 Task: Search one way flight ticket for 2 adults, 4 children and 1 infant on lap in business from Cedar Rapids: Eastern Iowa Airport to New Bern: Coastal Carolina Regional Airport (was Craven County Regional) on 5-4-2023. Number of bags: 1 carry on bag. Price is upto 73000. Outbound departure time preference is 13:00.
Action: Mouse moved to (280, 257)
Screenshot: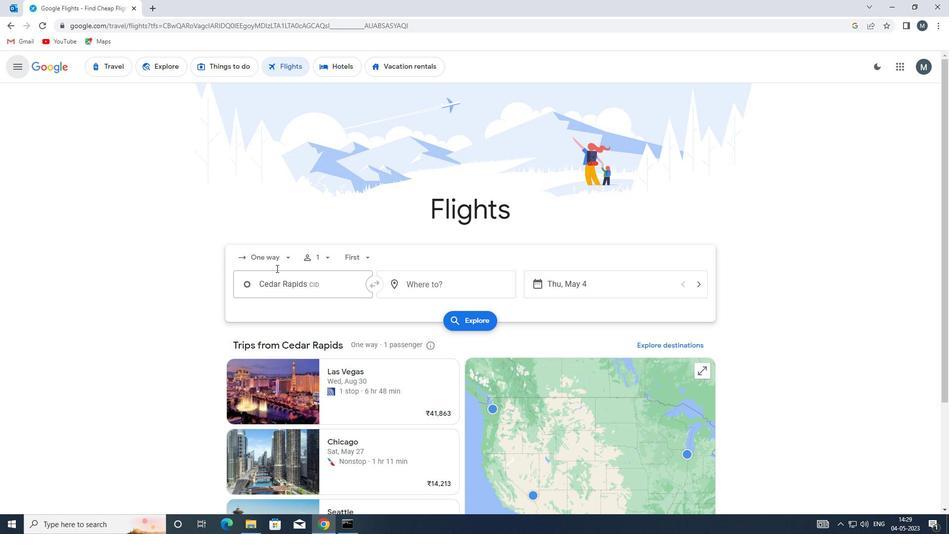 
Action: Mouse pressed left at (280, 257)
Screenshot: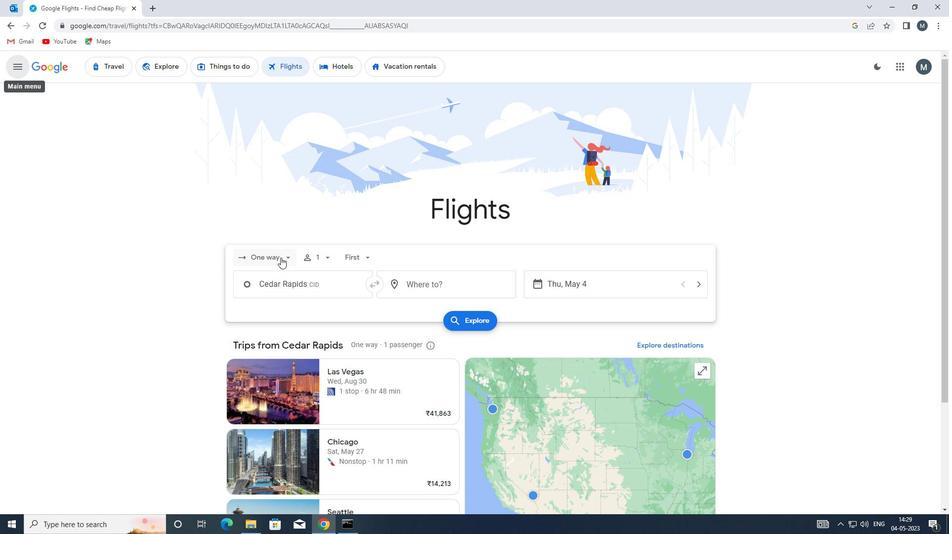 
Action: Mouse moved to (285, 306)
Screenshot: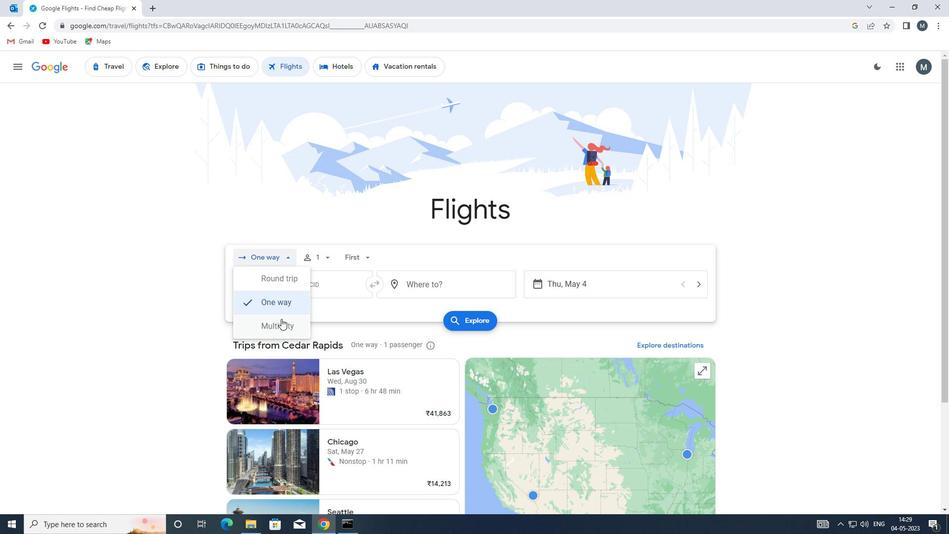 
Action: Mouse pressed left at (285, 306)
Screenshot: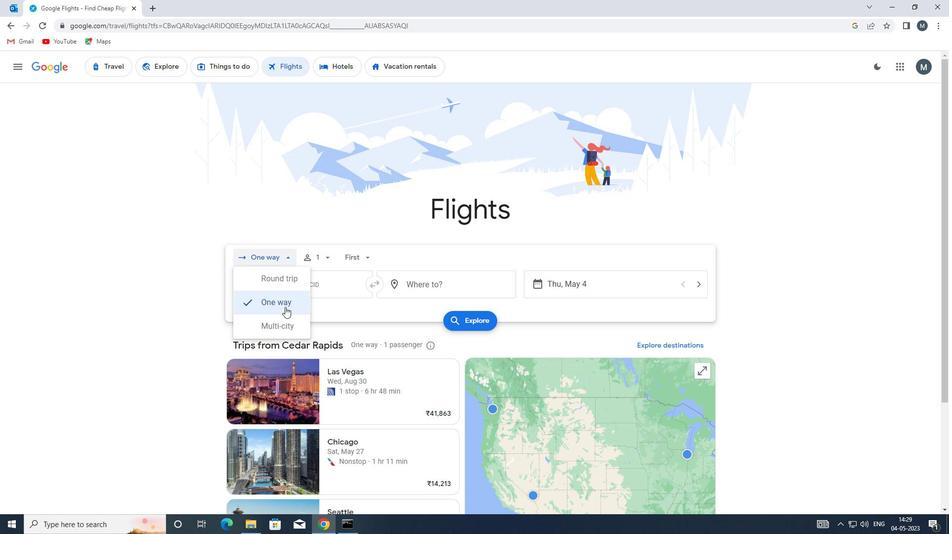 
Action: Mouse moved to (330, 250)
Screenshot: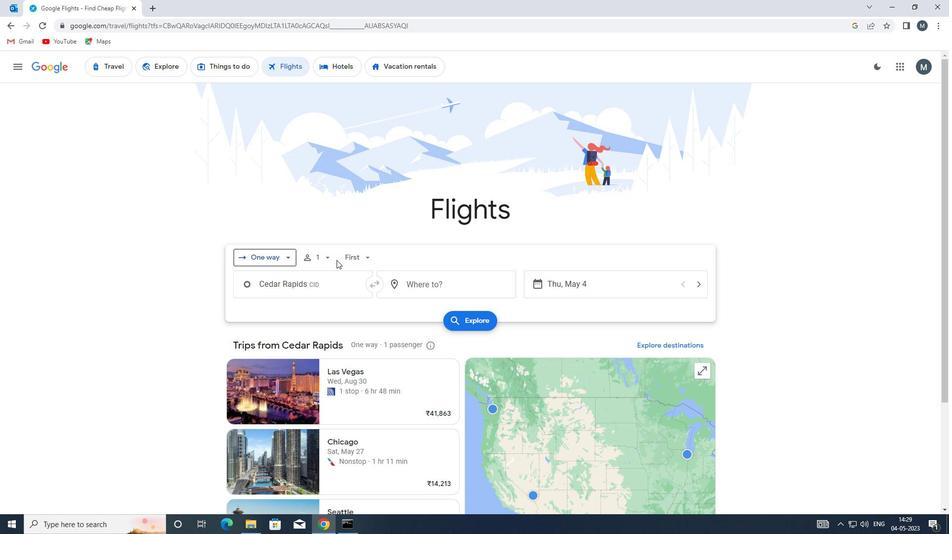 
Action: Mouse pressed left at (330, 250)
Screenshot: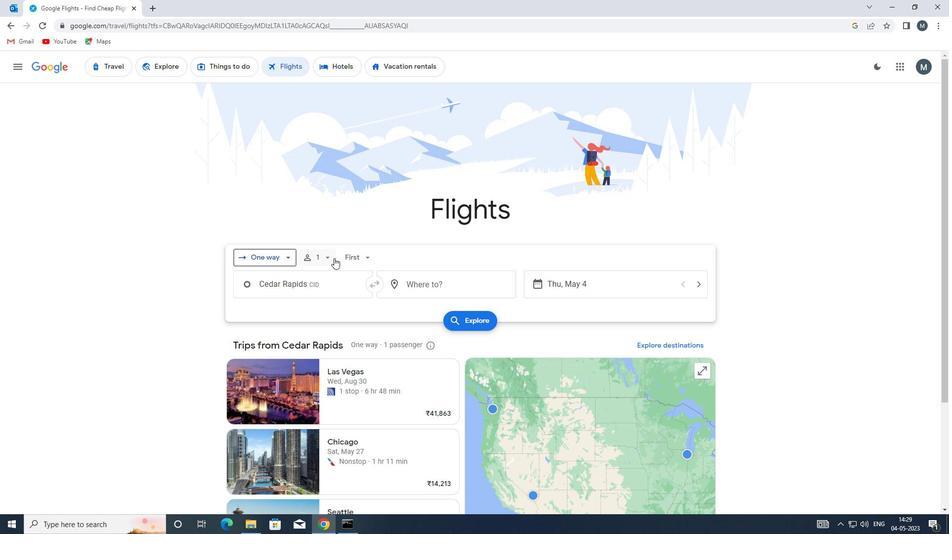 
Action: Mouse moved to (400, 283)
Screenshot: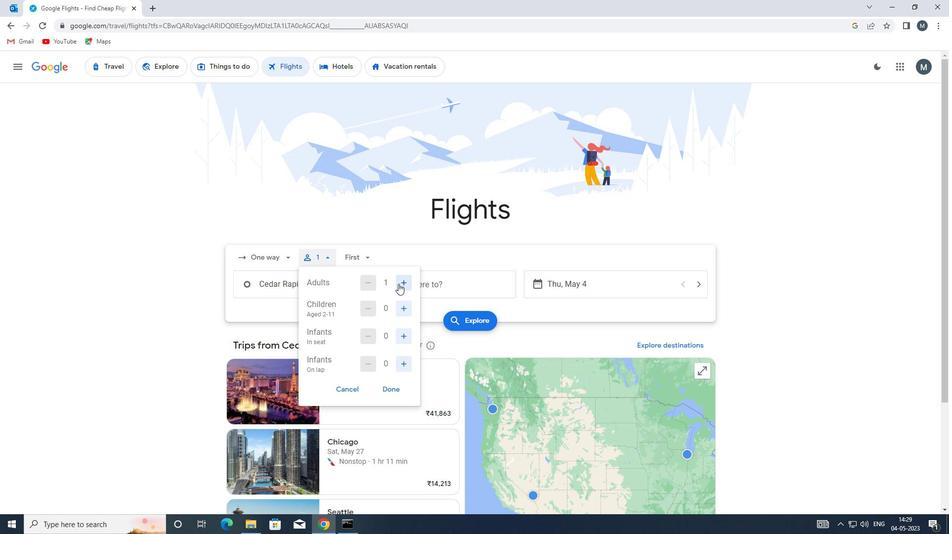 
Action: Mouse pressed left at (400, 283)
Screenshot: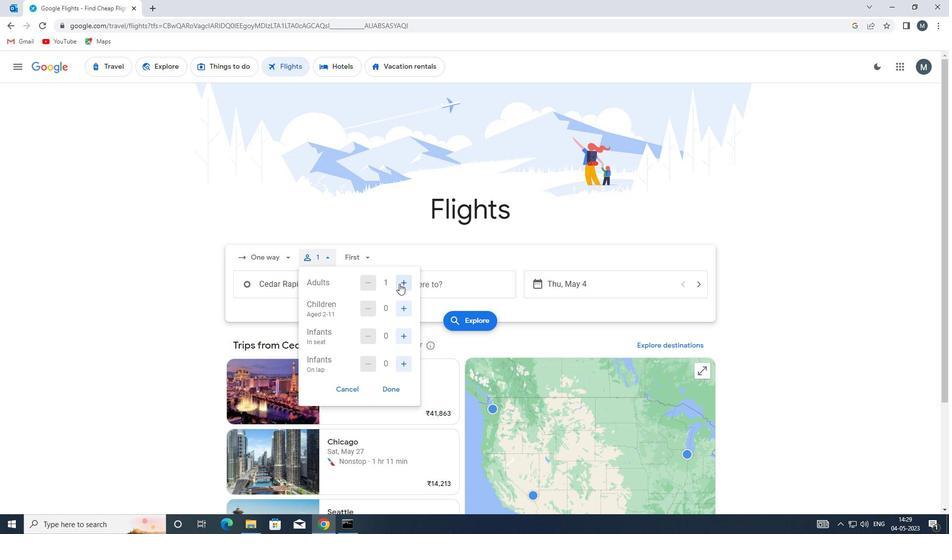 
Action: Mouse moved to (405, 310)
Screenshot: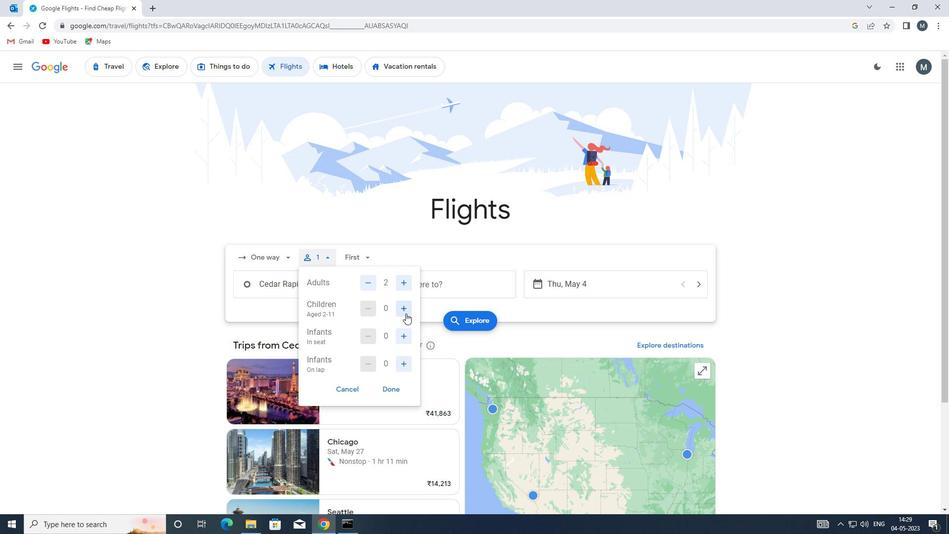 
Action: Mouse pressed left at (405, 310)
Screenshot: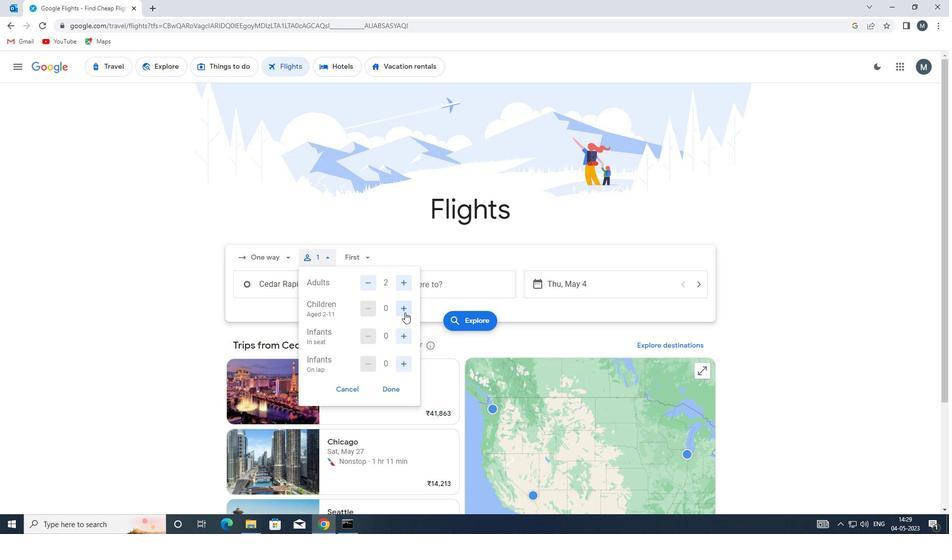 
Action: Mouse pressed left at (405, 310)
Screenshot: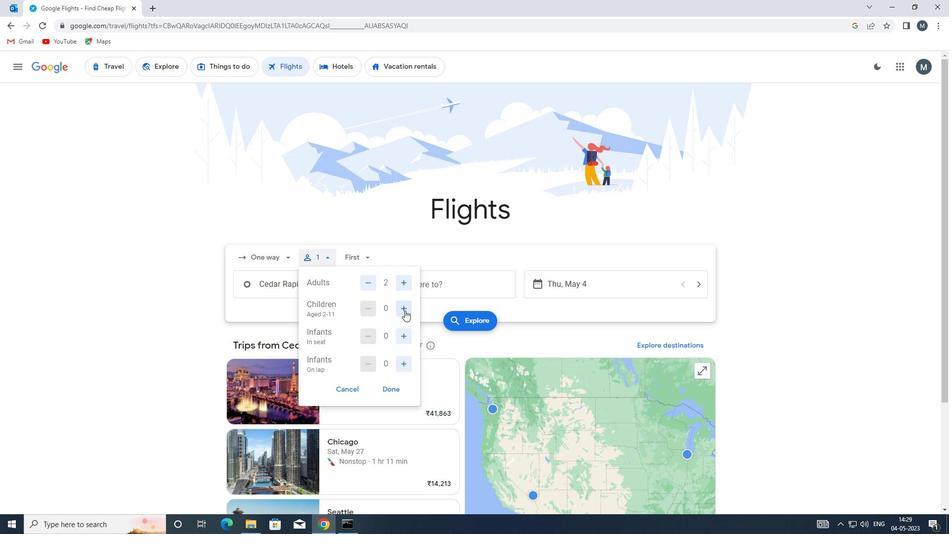 
Action: Mouse pressed left at (405, 310)
Screenshot: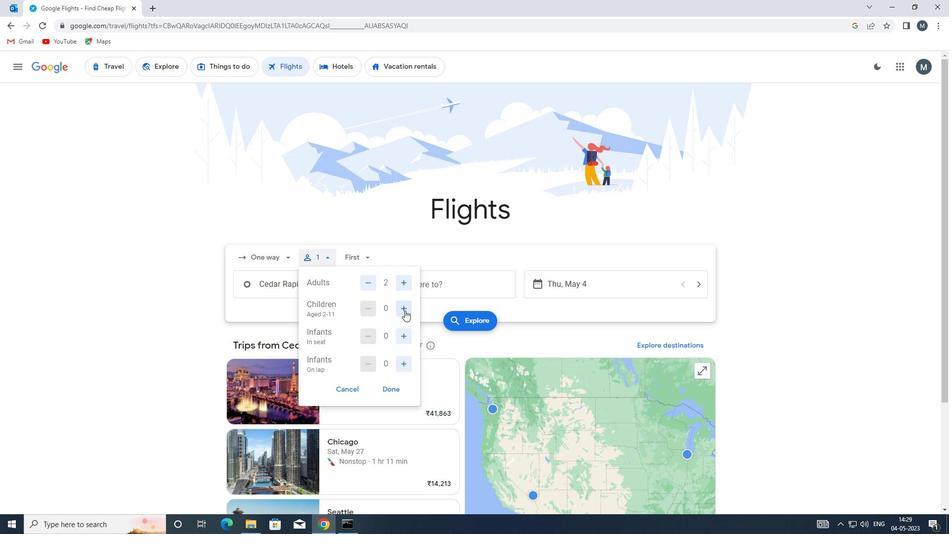 
Action: Mouse pressed left at (405, 310)
Screenshot: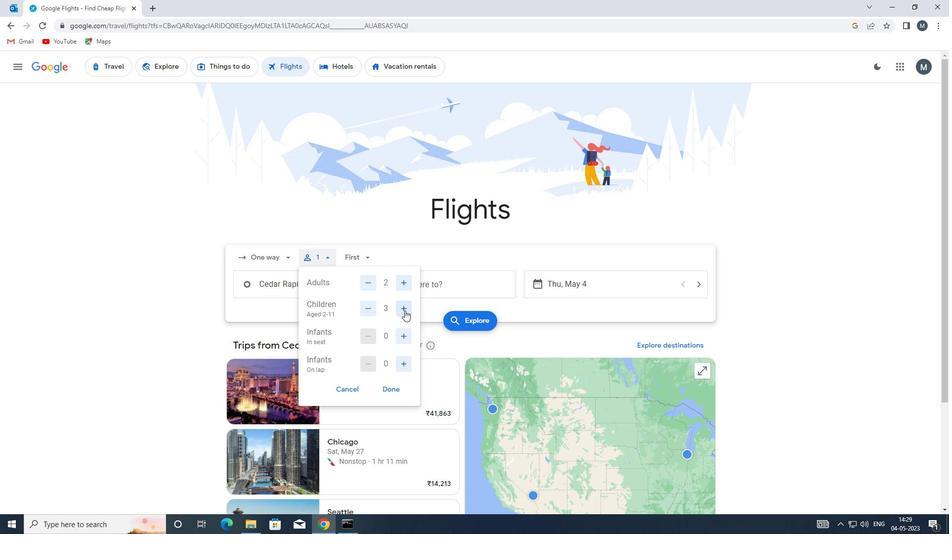 
Action: Mouse moved to (407, 338)
Screenshot: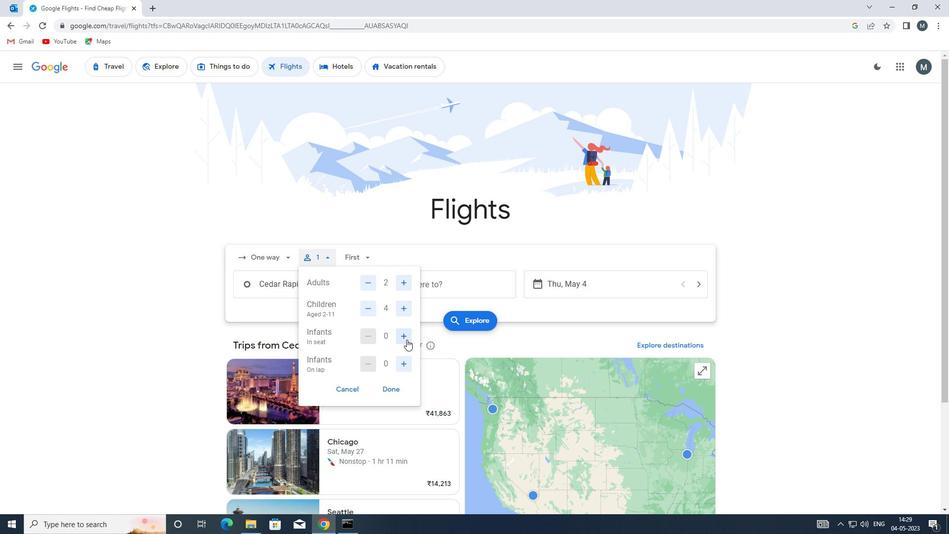 
Action: Mouse pressed left at (407, 338)
Screenshot: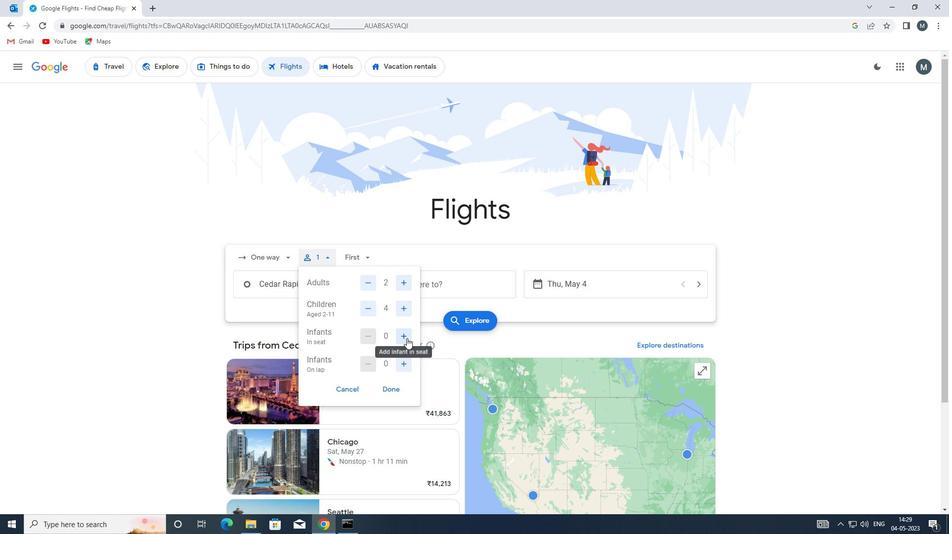 
Action: Mouse moved to (368, 334)
Screenshot: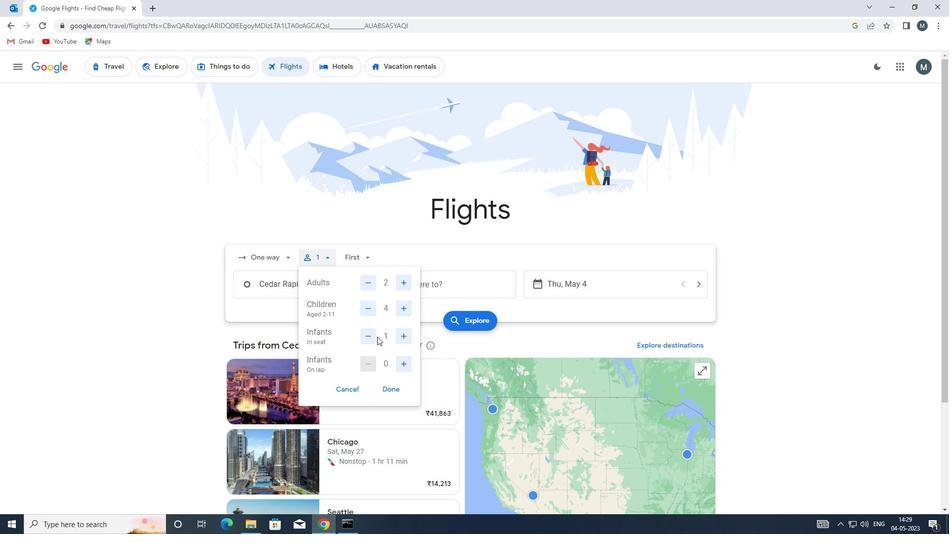 
Action: Mouse pressed left at (368, 334)
Screenshot: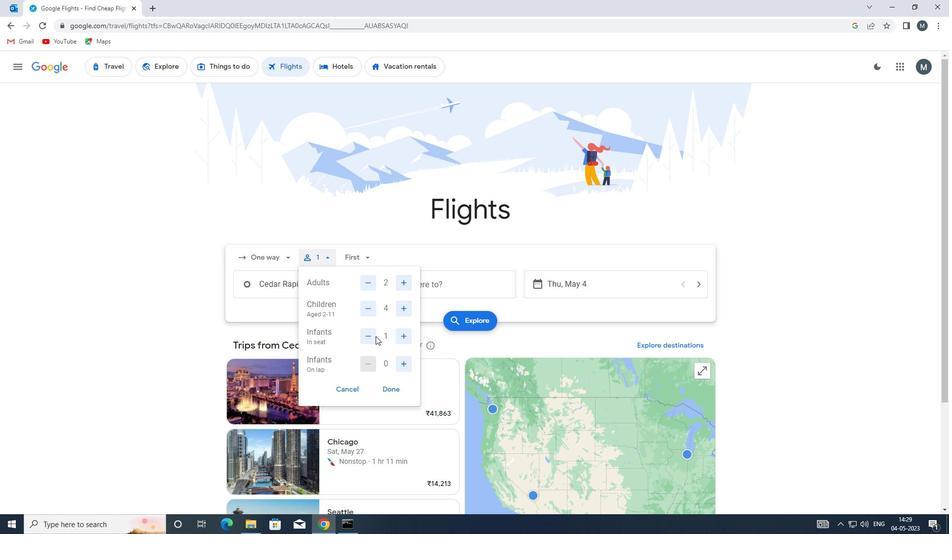 
Action: Mouse moved to (407, 364)
Screenshot: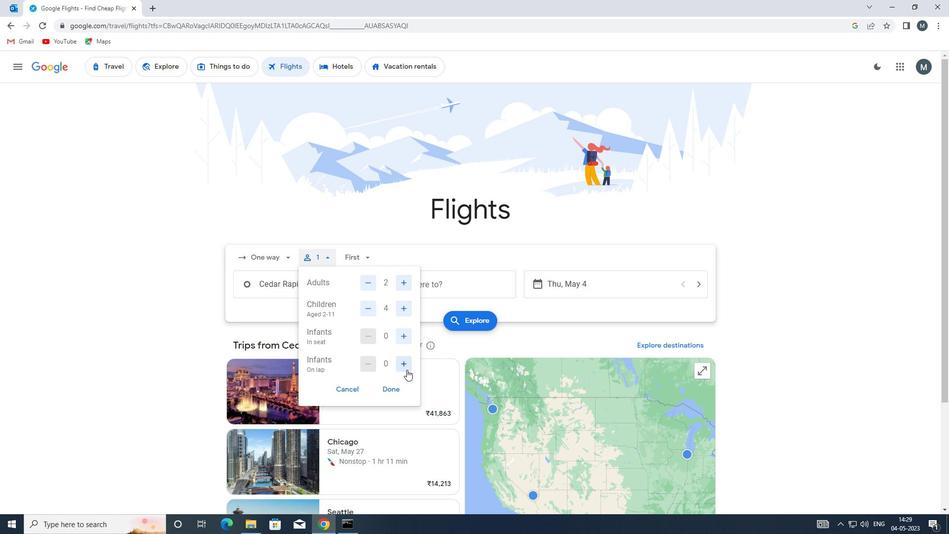 
Action: Mouse pressed left at (407, 364)
Screenshot: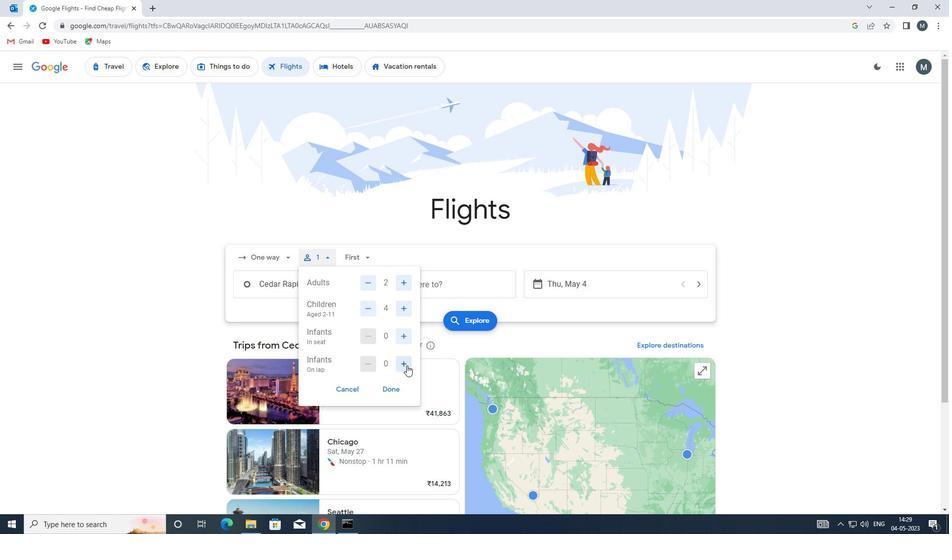
Action: Mouse moved to (398, 391)
Screenshot: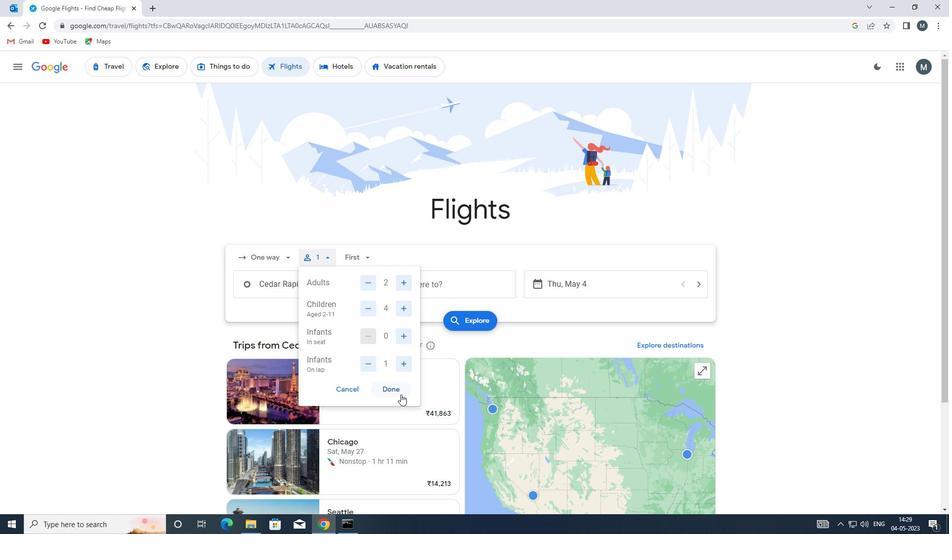 
Action: Mouse pressed left at (398, 391)
Screenshot: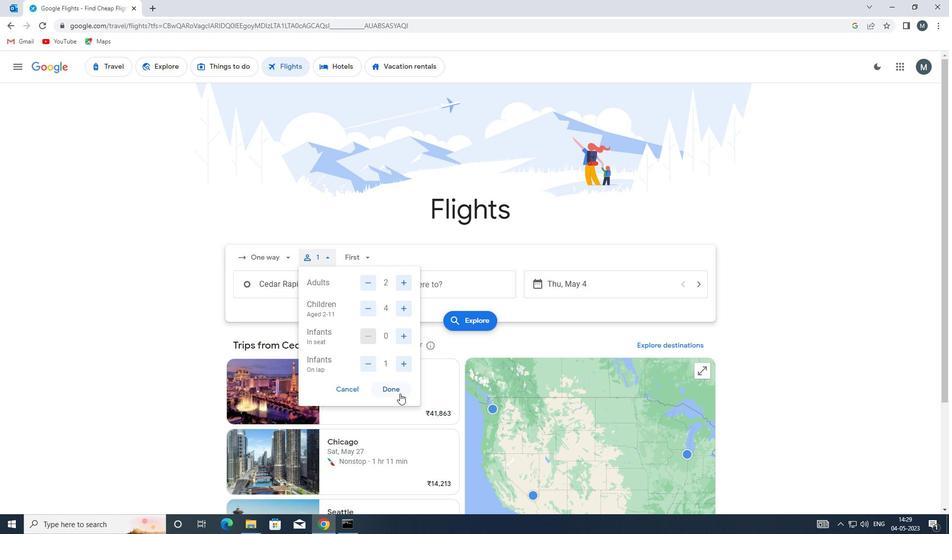 
Action: Mouse moved to (359, 263)
Screenshot: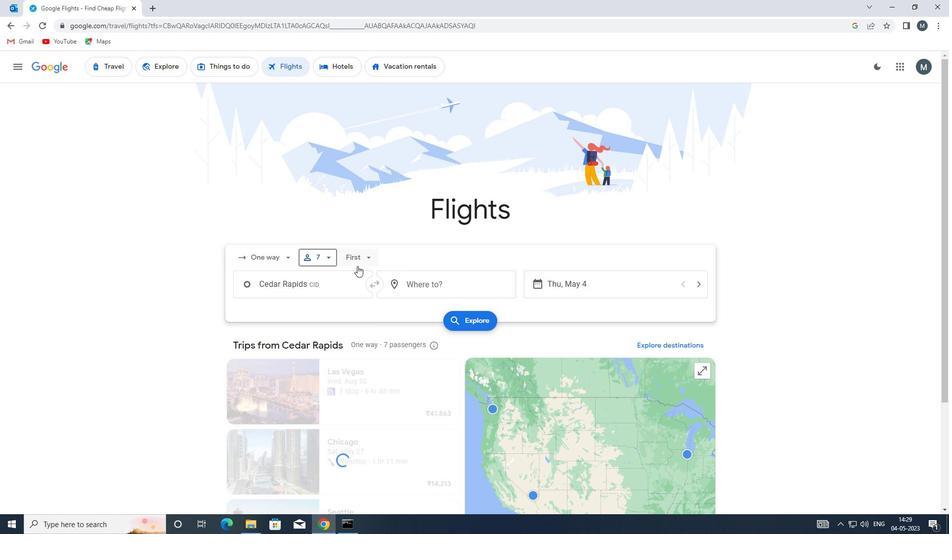 
Action: Mouse pressed left at (359, 263)
Screenshot: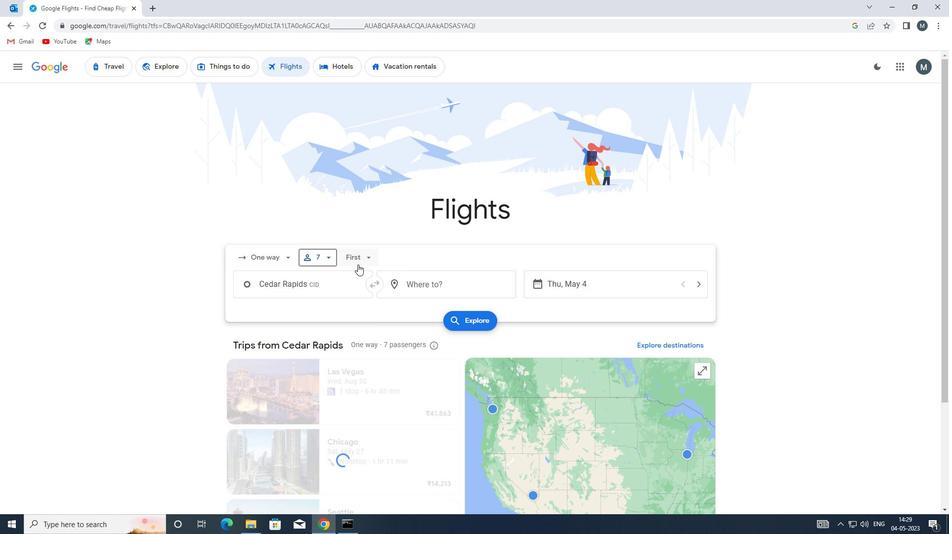 
Action: Mouse moved to (393, 324)
Screenshot: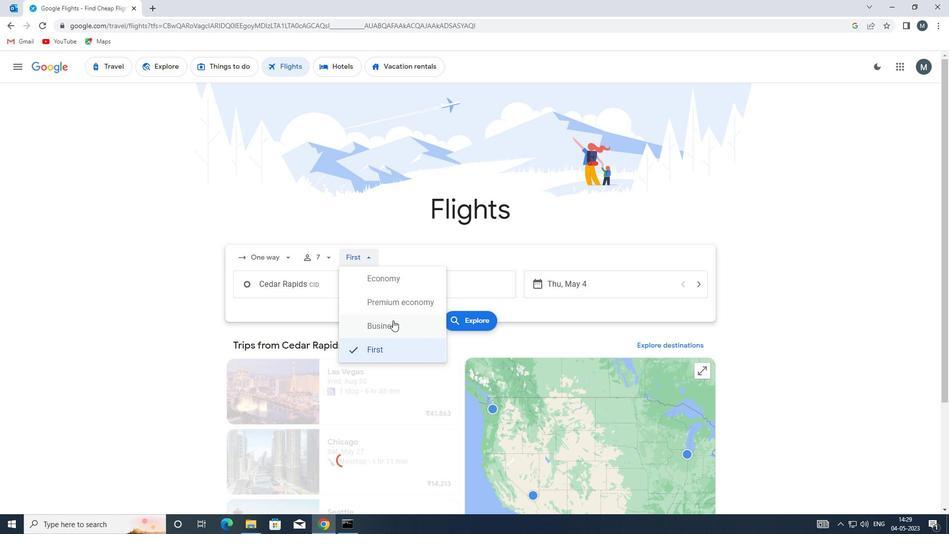 
Action: Mouse pressed left at (393, 324)
Screenshot: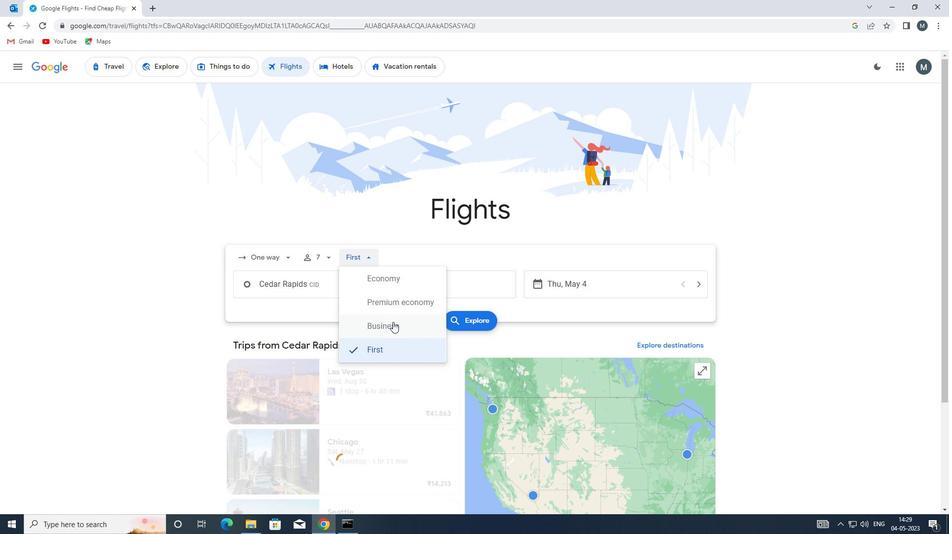 
Action: Mouse moved to (311, 279)
Screenshot: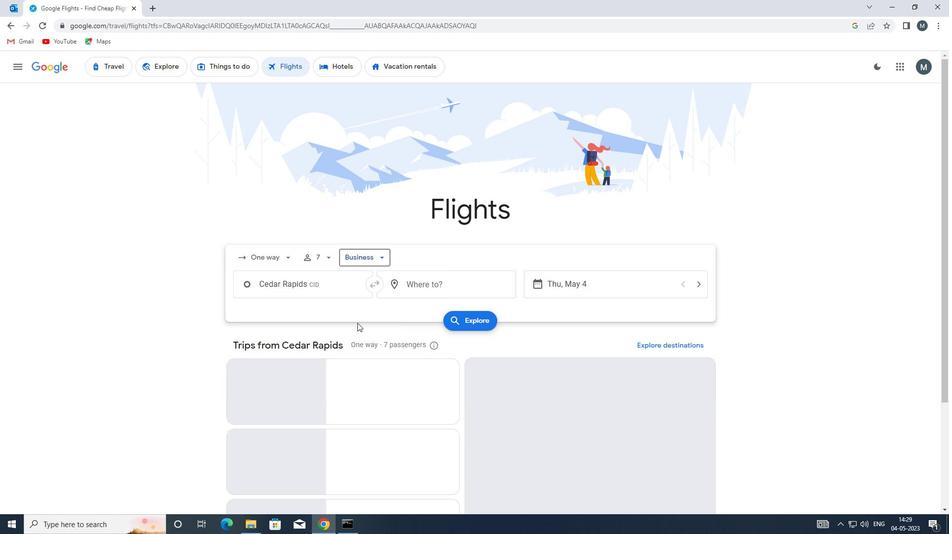 
Action: Mouse pressed left at (311, 279)
Screenshot: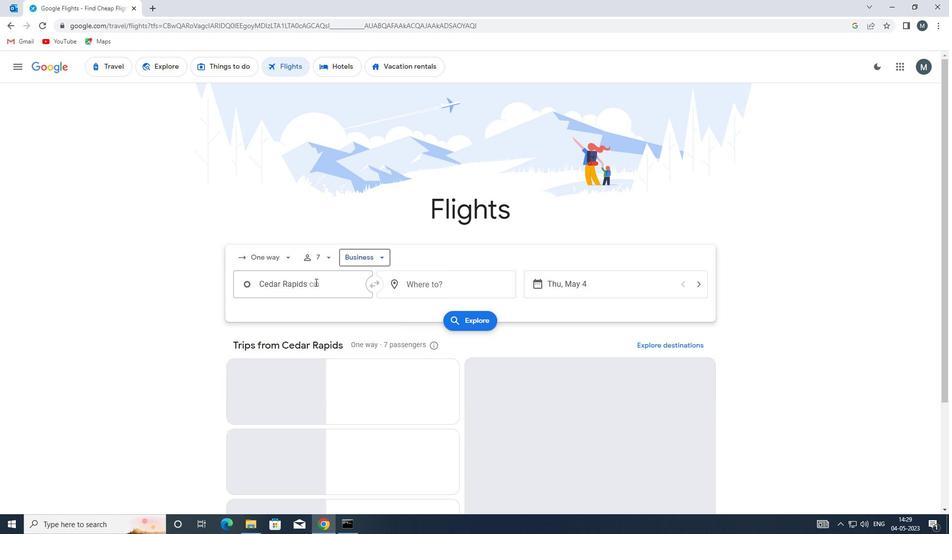 
Action: Mouse moved to (326, 369)
Screenshot: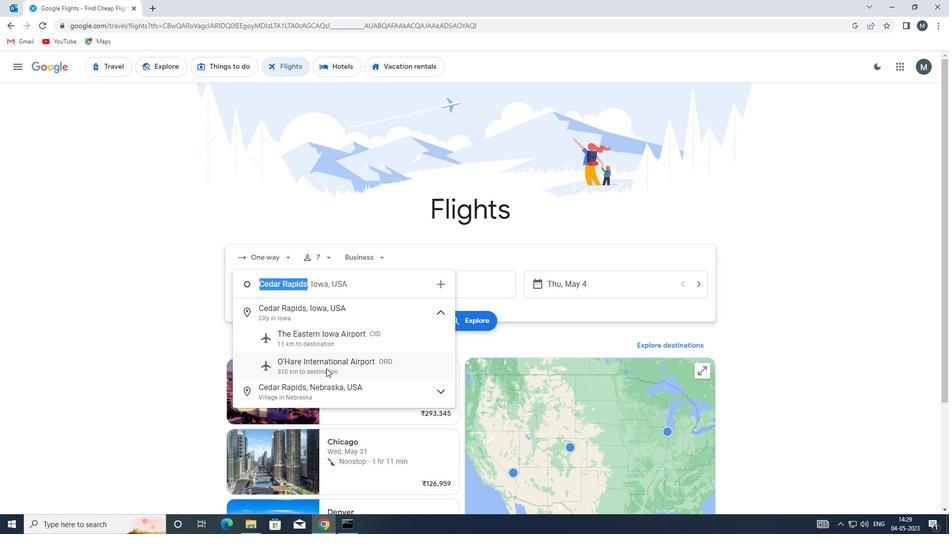 
Action: Key pressed cid
Screenshot: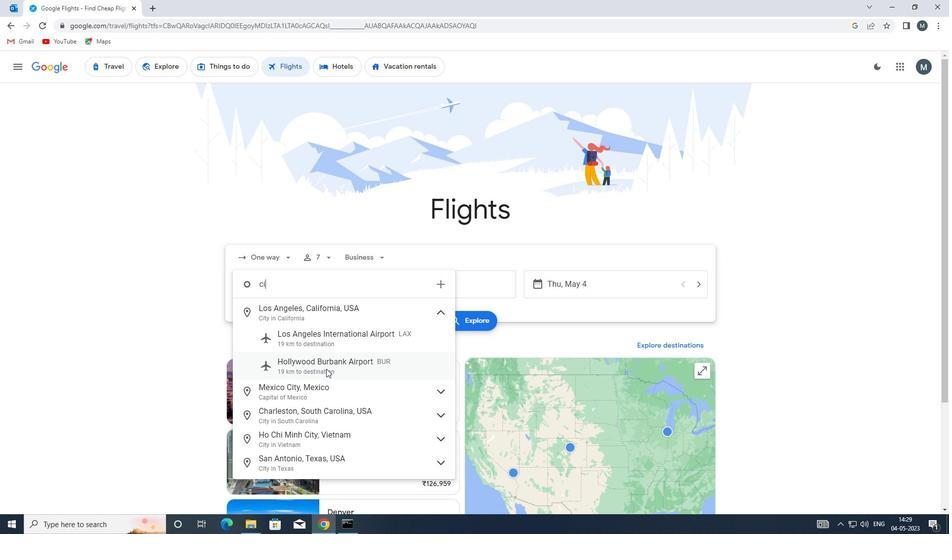 
Action: Mouse moved to (341, 313)
Screenshot: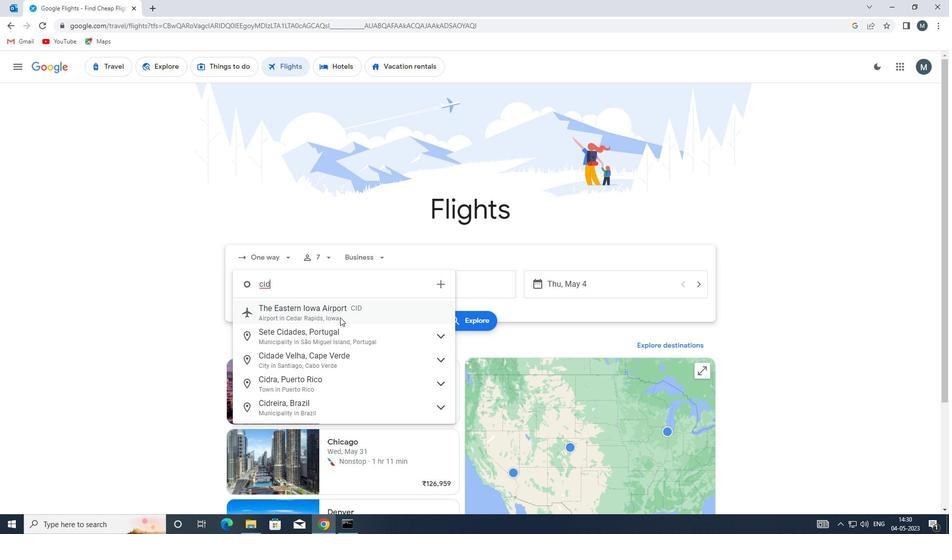 
Action: Mouse pressed left at (341, 313)
Screenshot: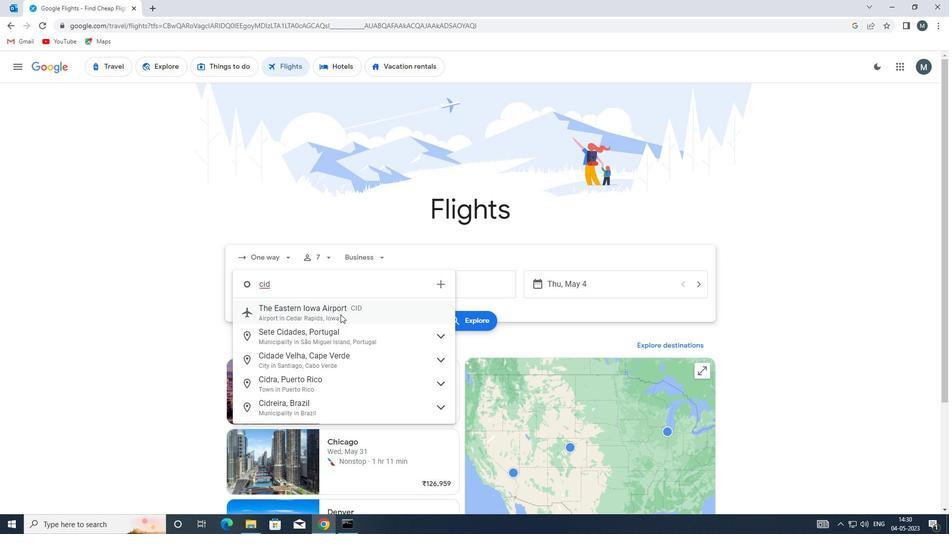 
Action: Mouse moved to (420, 280)
Screenshot: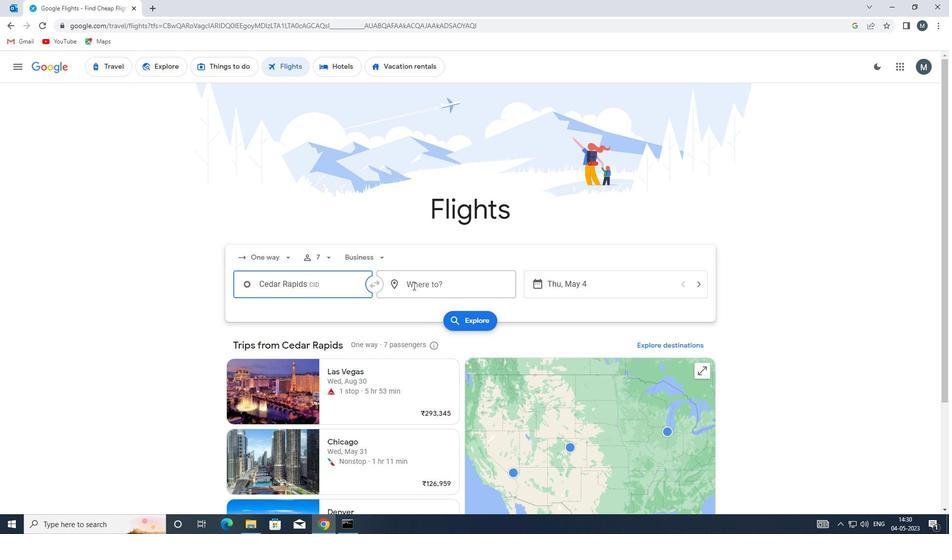 
Action: Mouse pressed left at (420, 280)
Screenshot: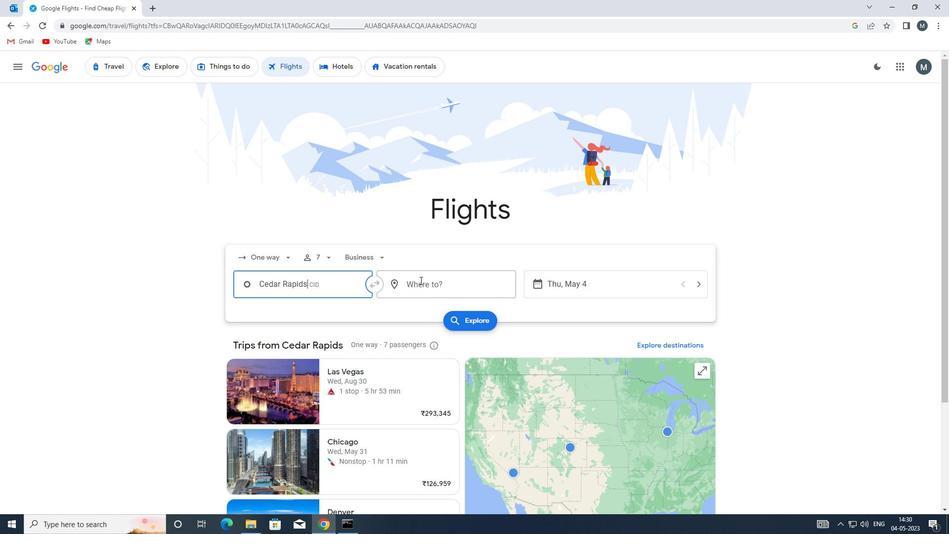 
Action: Key pressed ewn
Screenshot: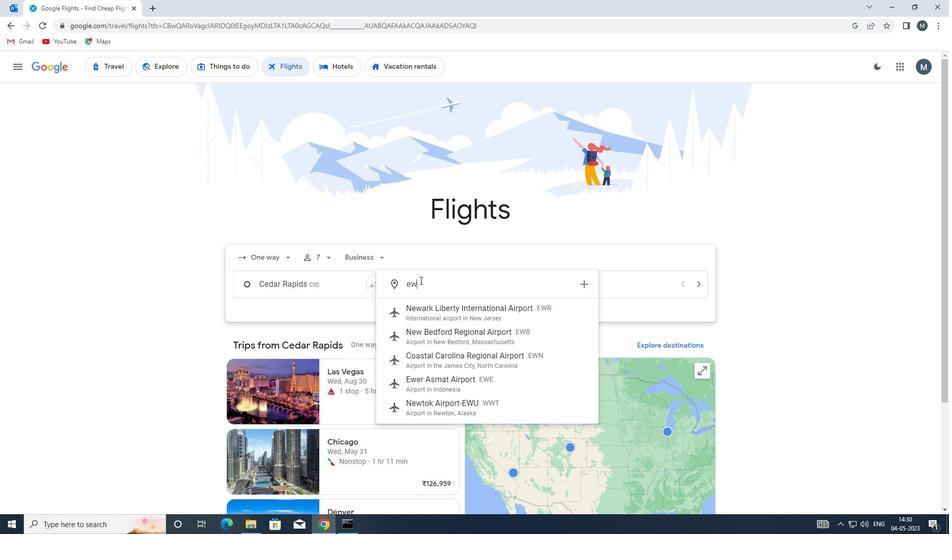 
Action: Mouse moved to (442, 310)
Screenshot: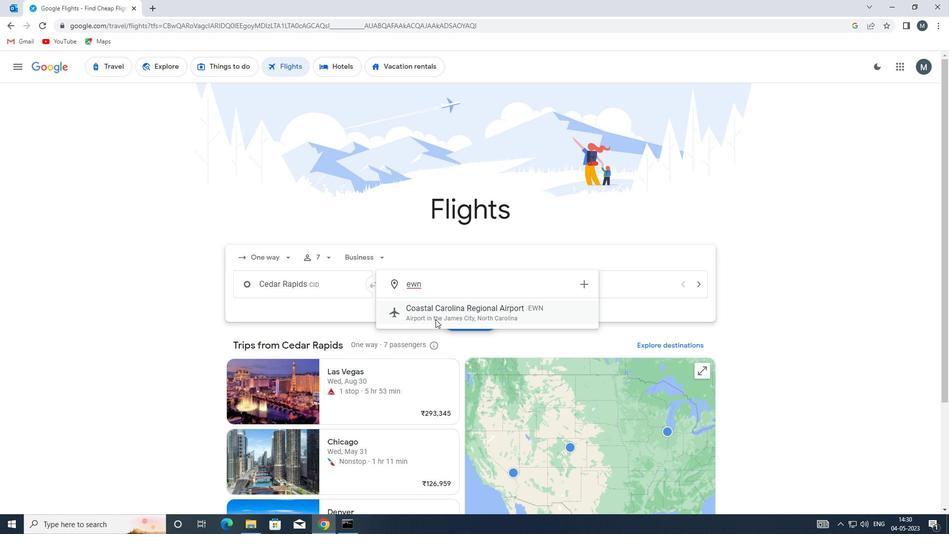 
Action: Mouse pressed left at (442, 310)
Screenshot: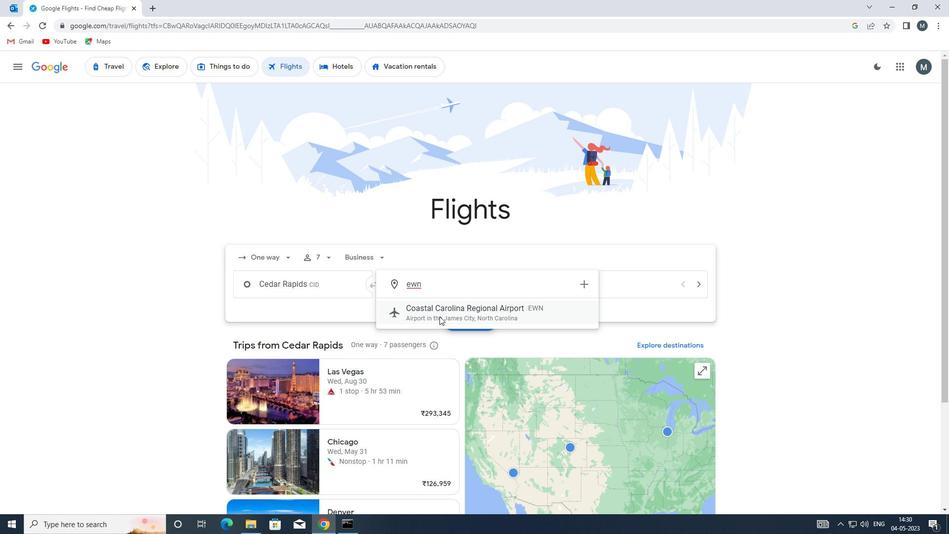 
Action: Mouse moved to (559, 280)
Screenshot: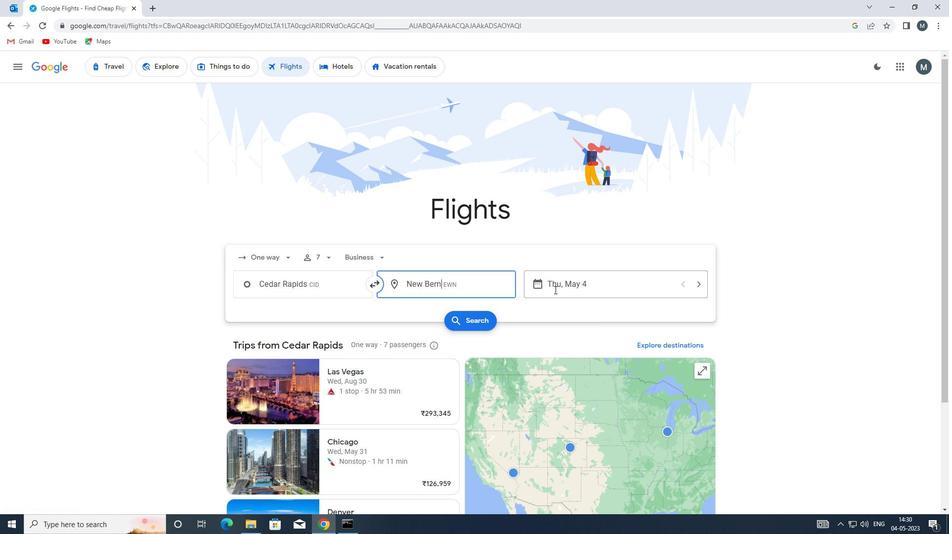 
Action: Mouse pressed left at (559, 280)
Screenshot: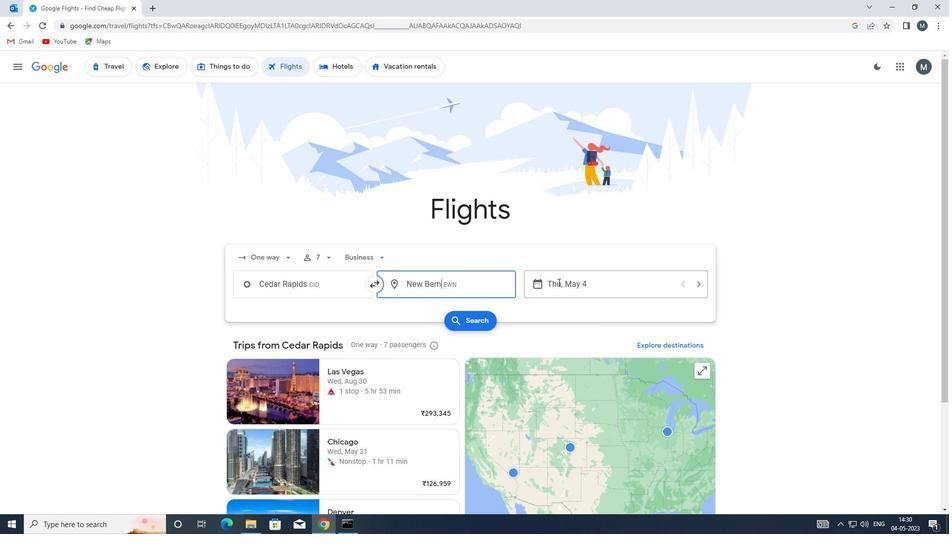 
Action: Mouse moved to (446, 333)
Screenshot: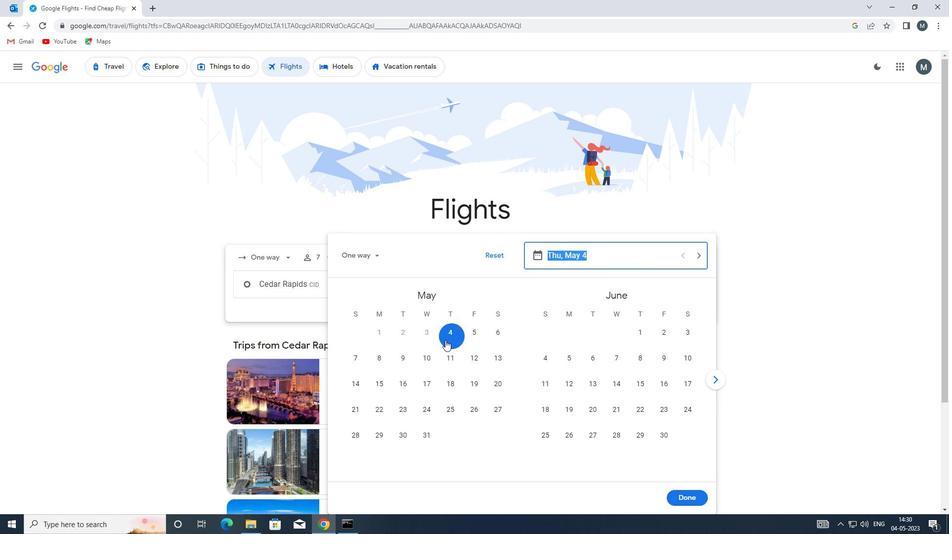 
Action: Mouse pressed left at (446, 333)
Screenshot: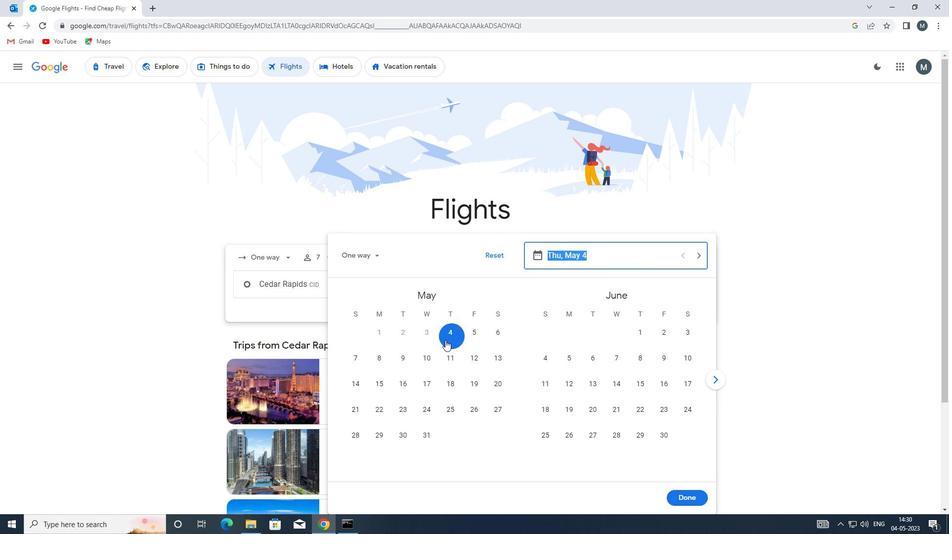 
Action: Mouse moved to (684, 496)
Screenshot: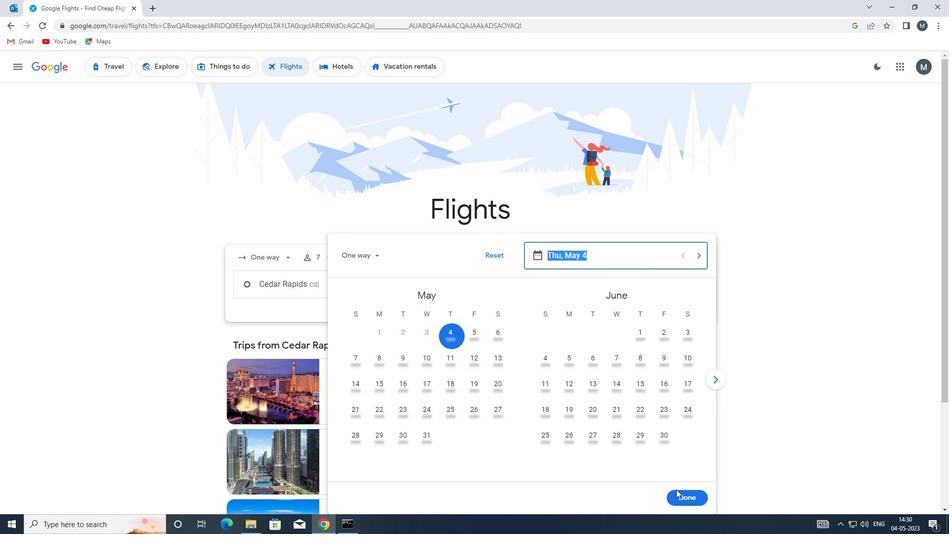 
Action: Mouse pressed left at (684, 496)
Screenshot: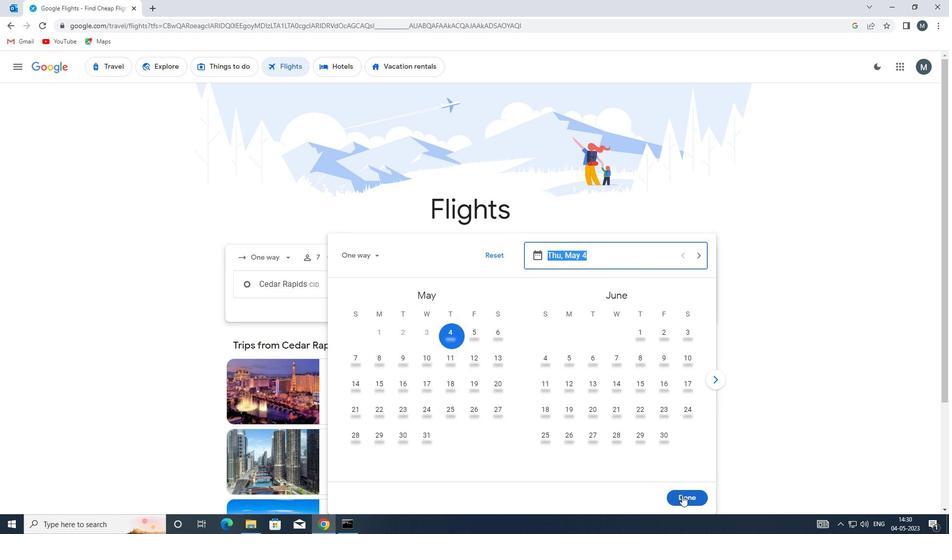 
Action: Mouse moved to (468, 322)
Screenshot: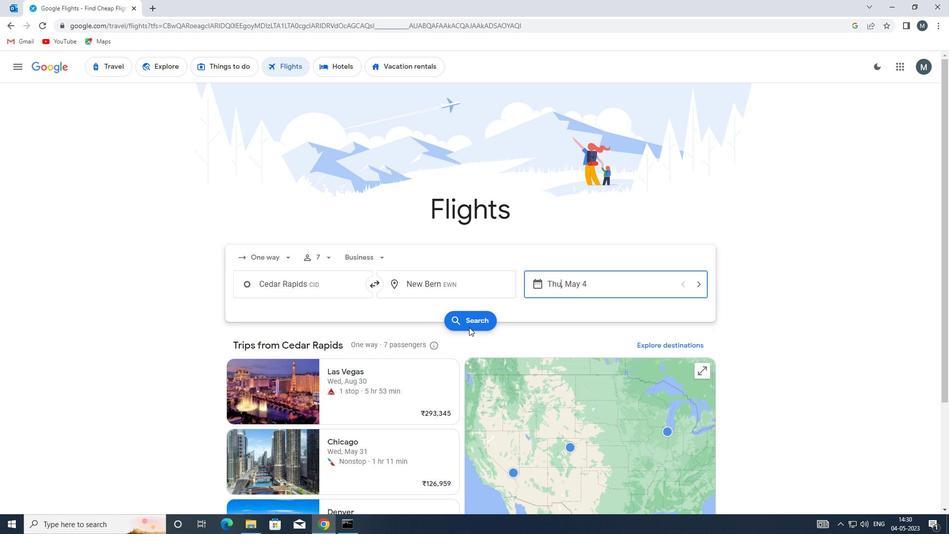 
Action: Mouse pressed left at (468, 322)
Screenshot: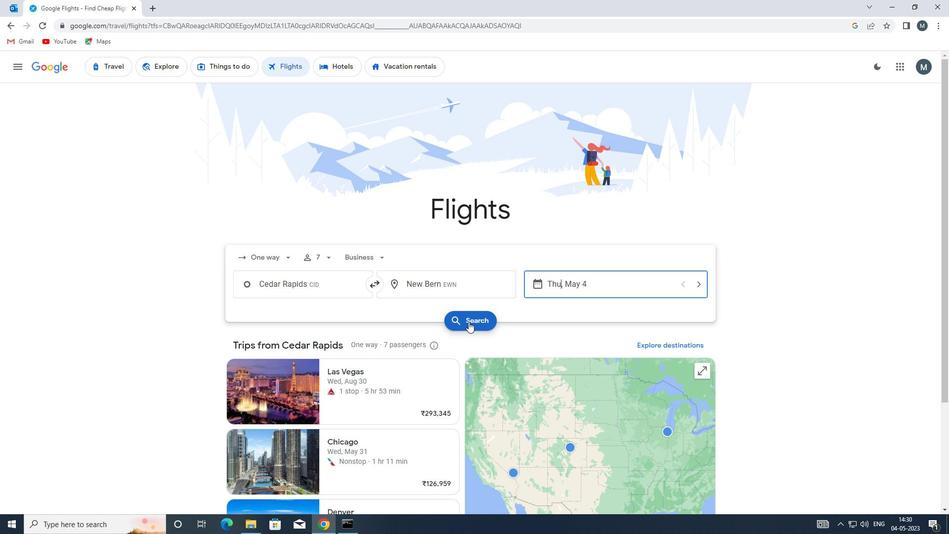 
Action: Mouse moved to (225, 158)
Screenshot: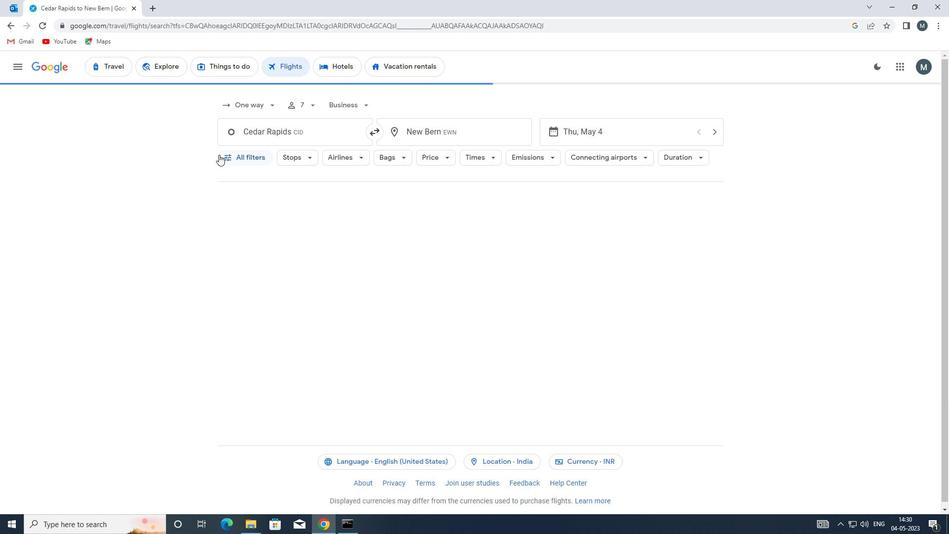 
Action: Mouse pressed left at (225, 158)
Screenshot: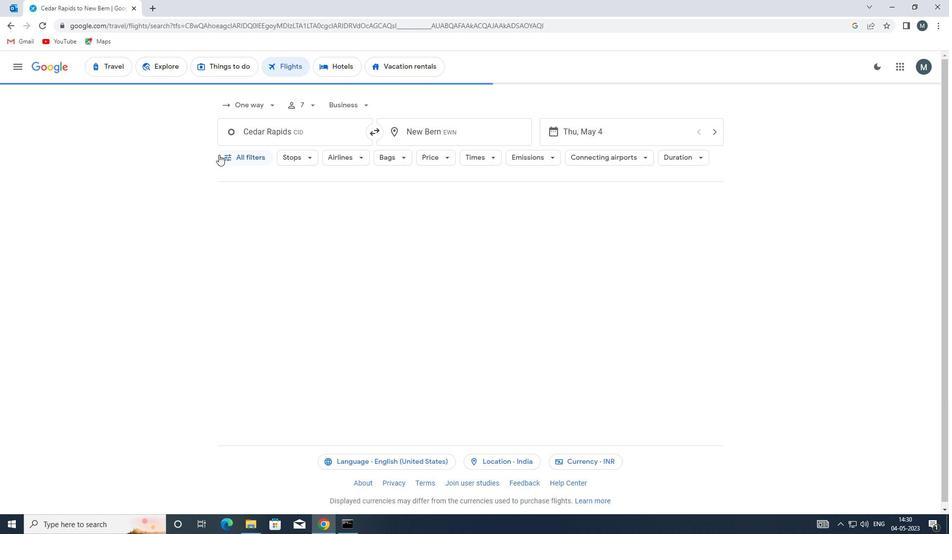 
Action: Mouse moved to (243, 269)
Screenshot: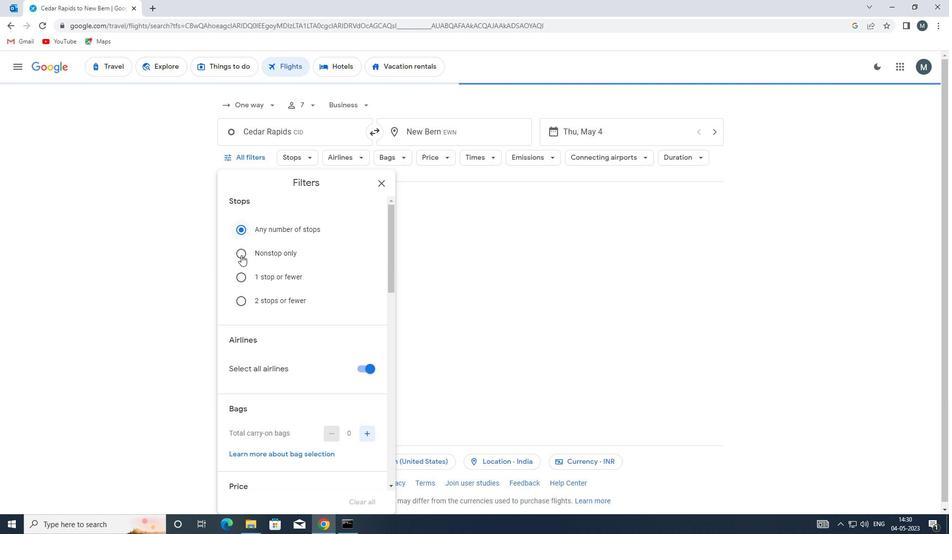 
Action: Mouse scrolled (243, 269) with delta (0, 0)
Screenshot: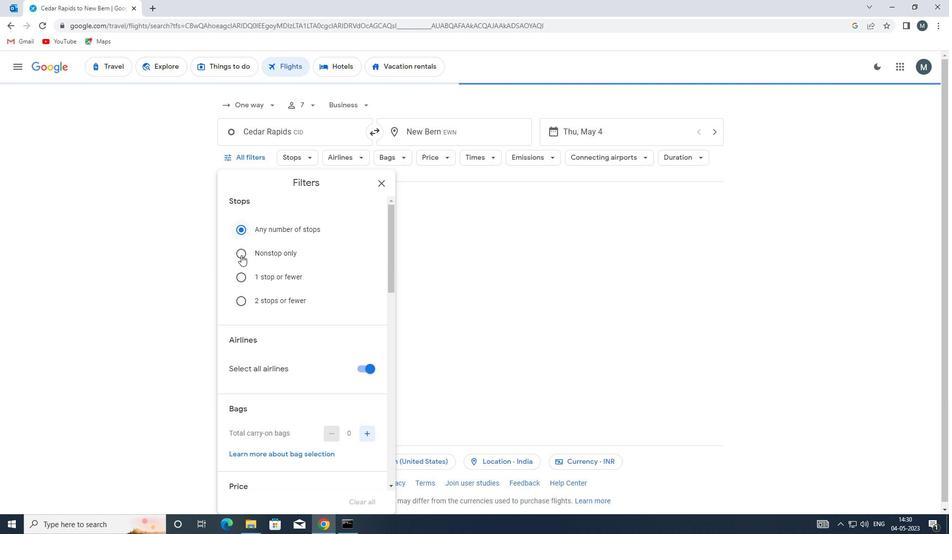 
Action: Mouse moved to (246, 280)
Screenshot: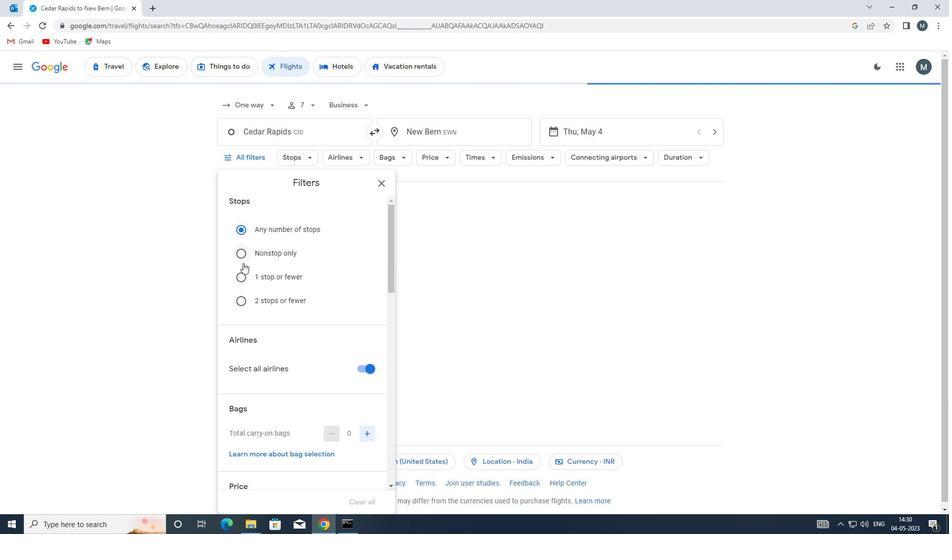 
Action: Mouse scrolled (246, 279) with delta (0, 0)
Screenshot: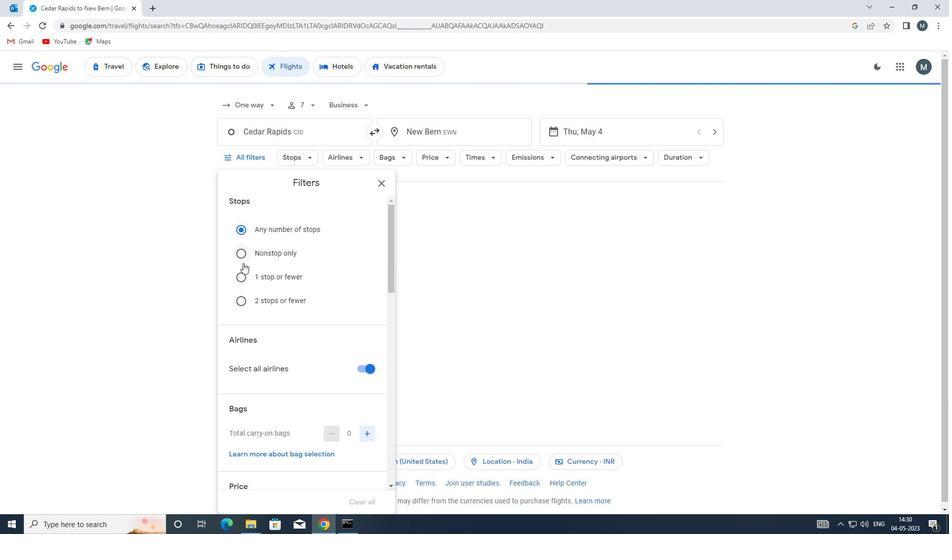 
Action: Mouse moved to (360, 269)
Screenshot: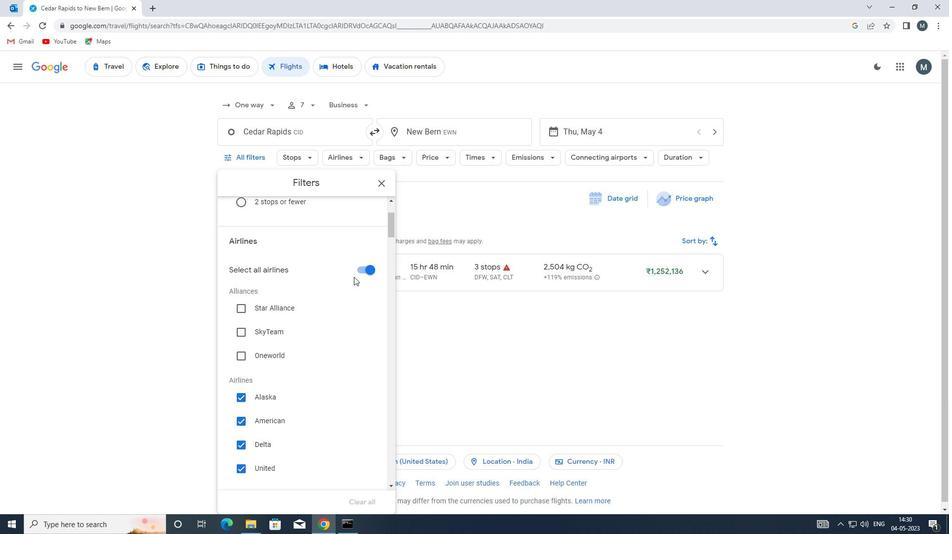 
Action: Mouse pressed left at (360, 269)
Screenshot: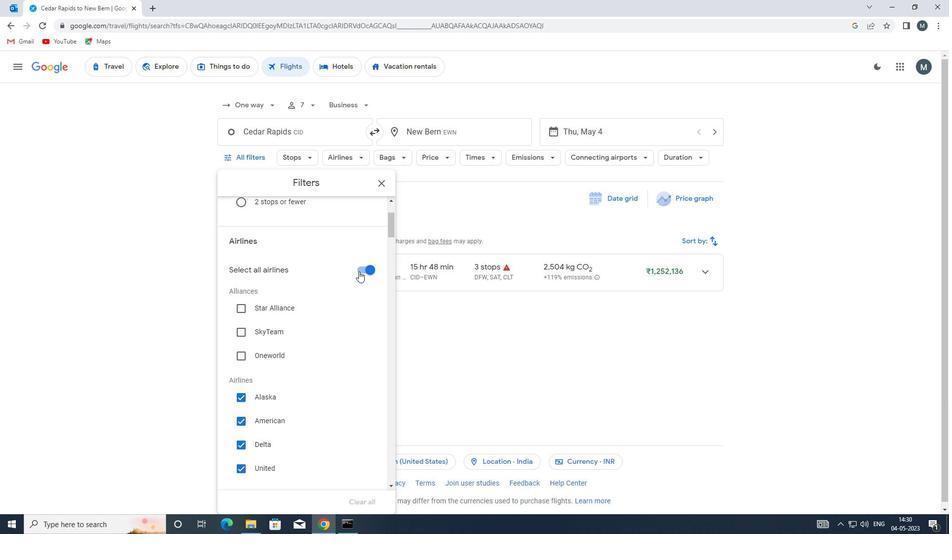 
Action: Mouse moved to (316, 313)
Screenshot: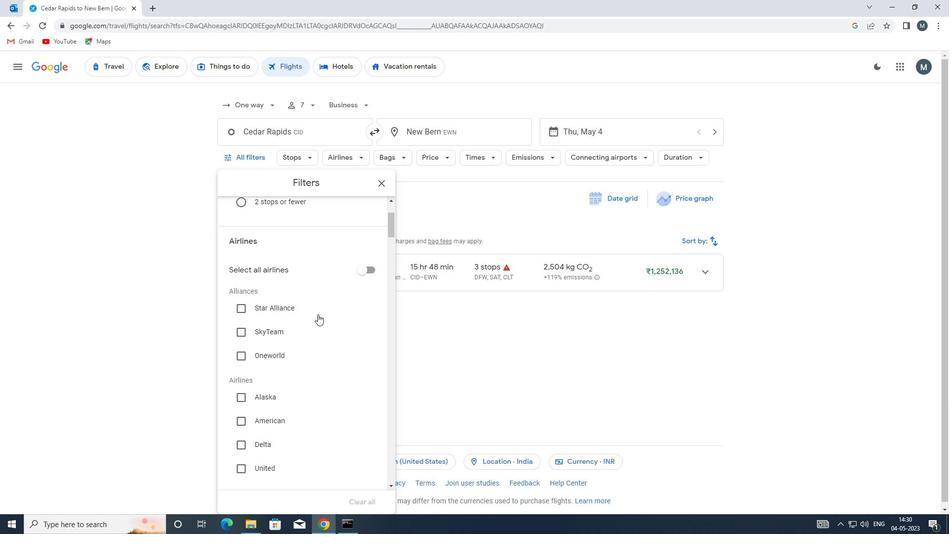 
Action: Mouse scrolled (316, 312) with delta (0, 0)
Screenshot: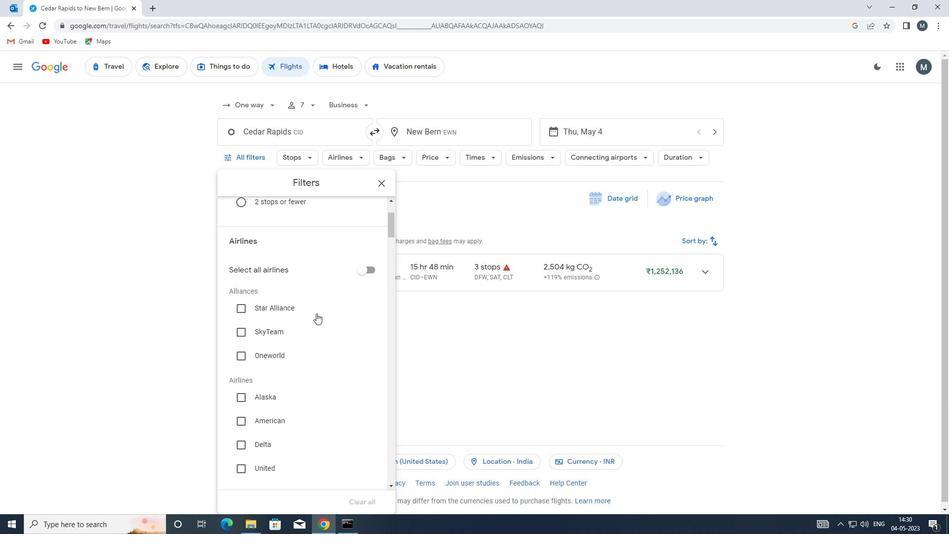 
Action: Mouse moved to (315, 313)
Screenshot: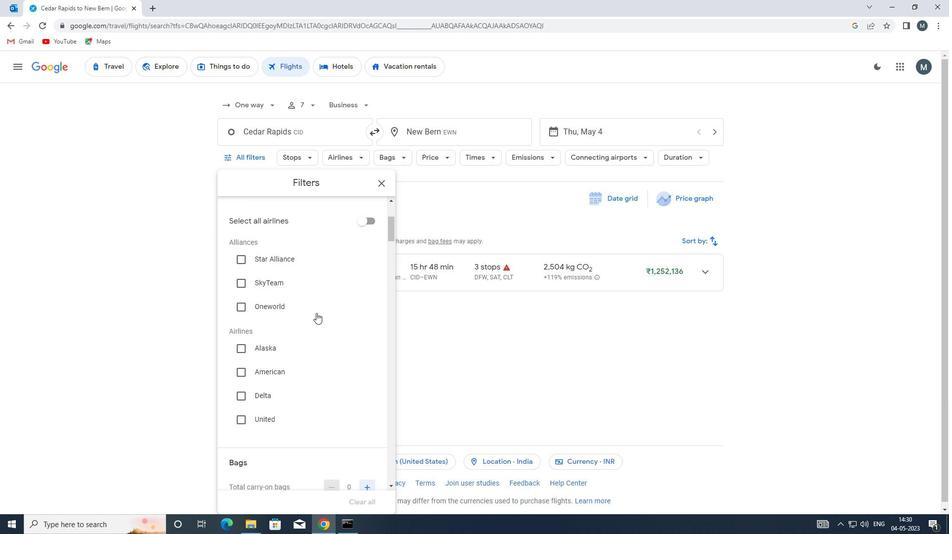 
Action: Mouse scrolled (315, 312) with delta (0, 0)
Screenshot: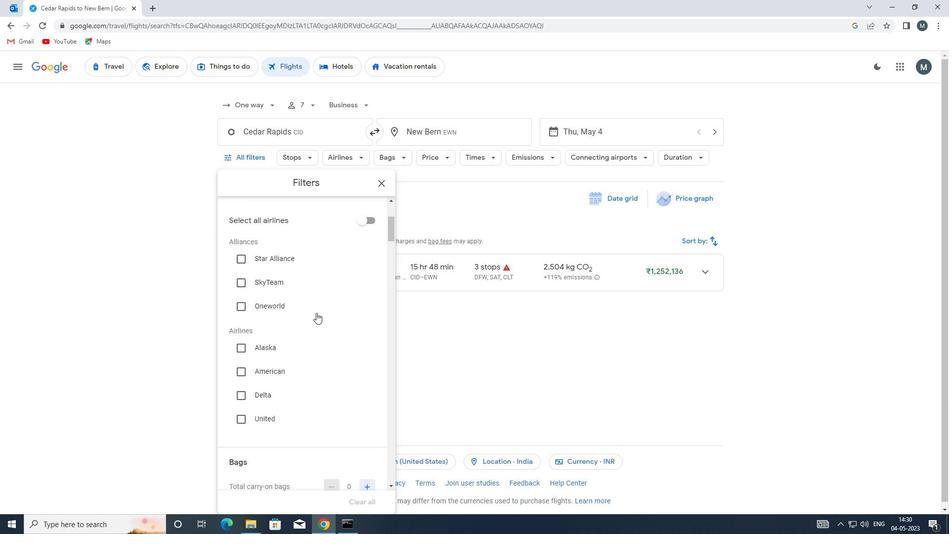 
Action: Mouse moved to (315, 316)
Screenshot: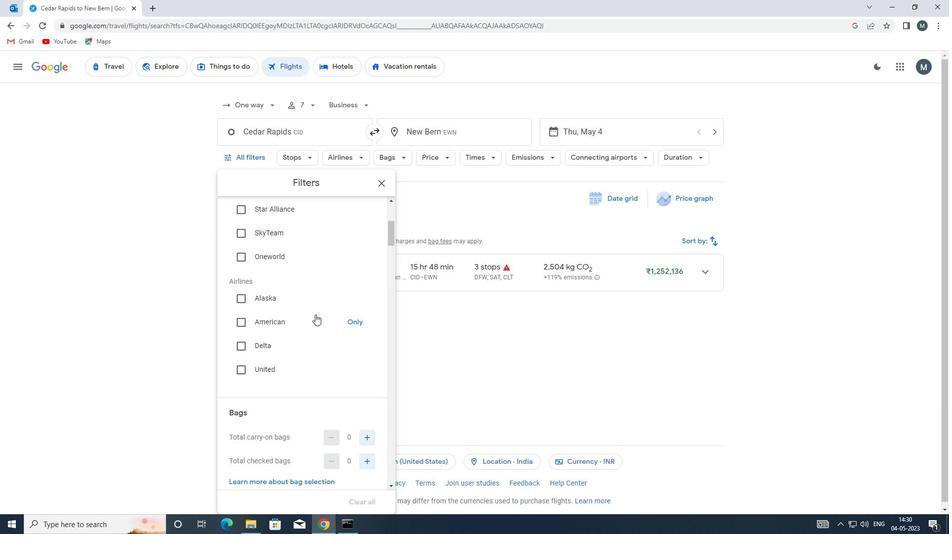 
Action: Mouse scrolled (315, 316) with delta (0, 0)
Screenshot: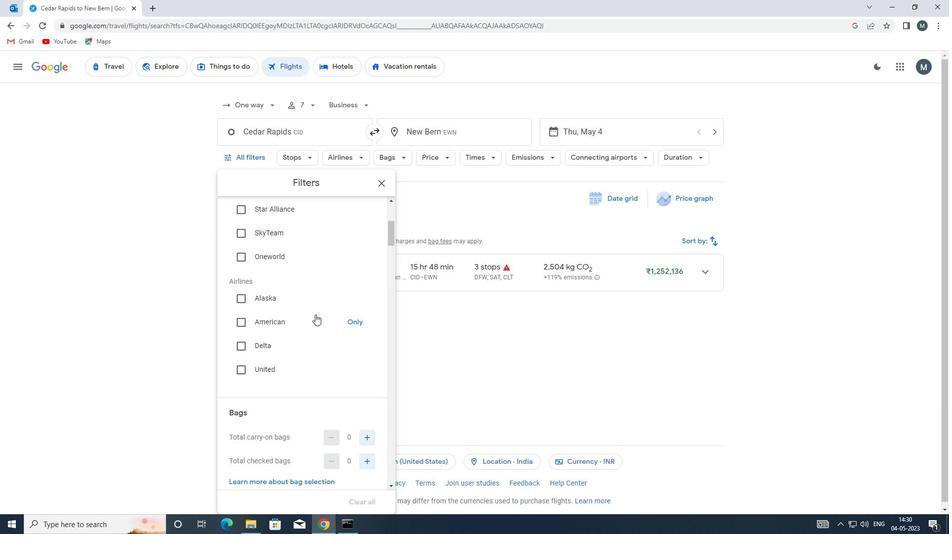 
Action: Mouse moved to (315, 320)
Screenshot: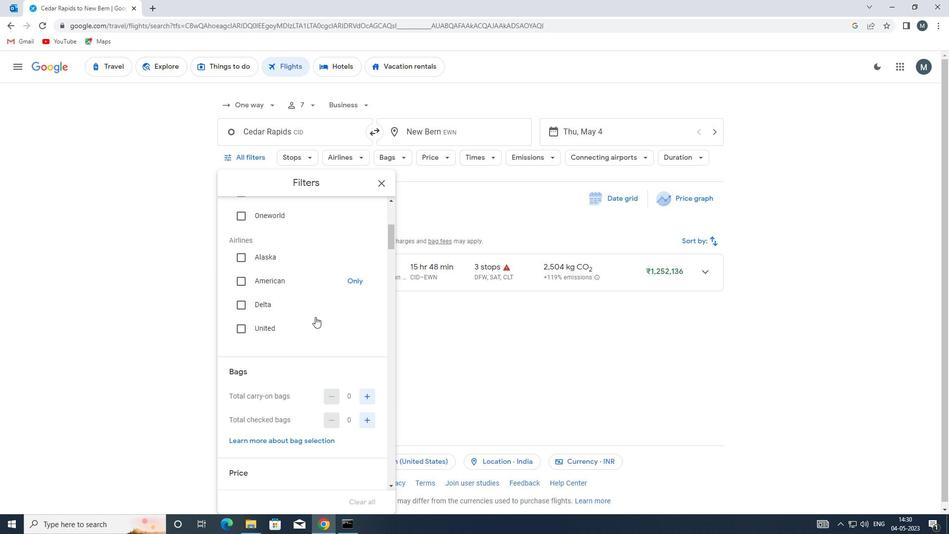 
Action: Mouse scrolled (315, 319) with delta (0, 0)
Screenshot: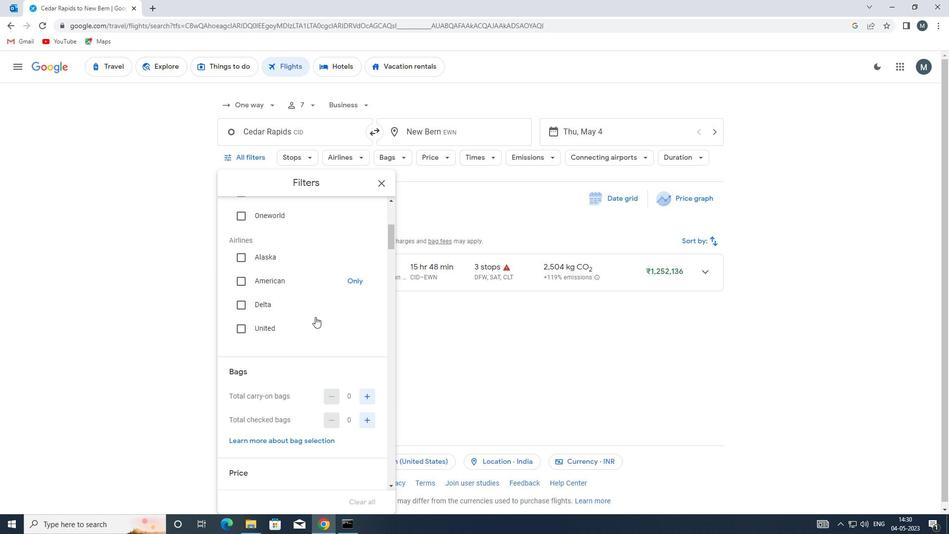 
Action: Mouse moved to (365, 334)
Screenshot: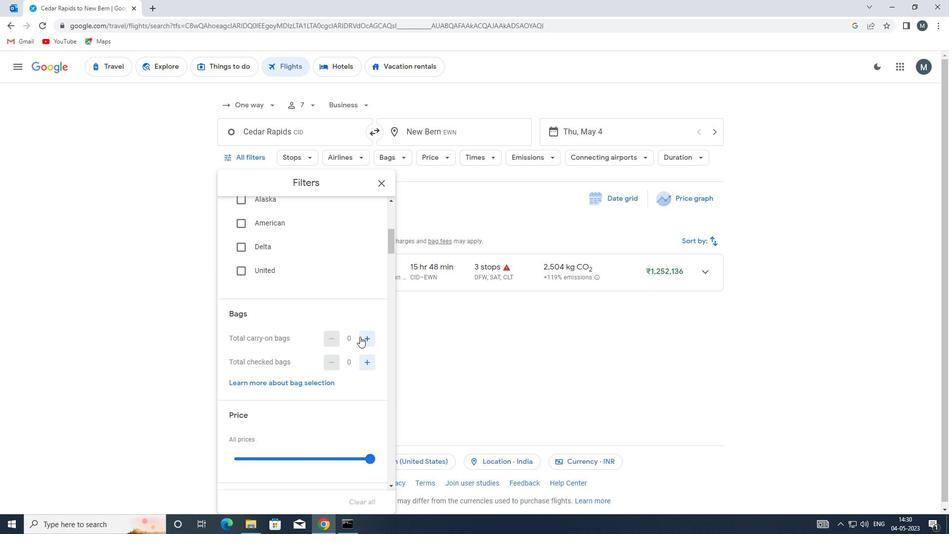 
Action: Mouse pressed left at (365, 334)
Screenshot: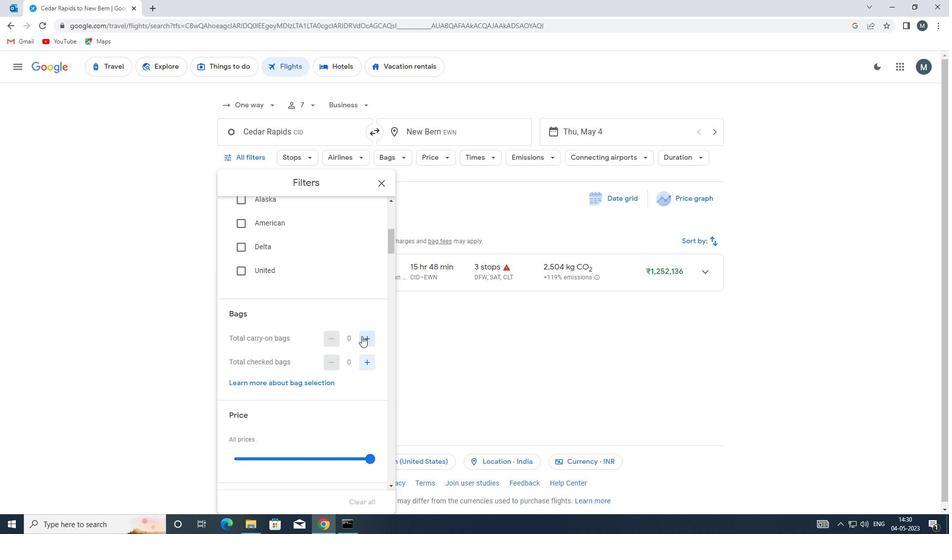 
Action: Mouse moved to (337, 333)
Screenshot: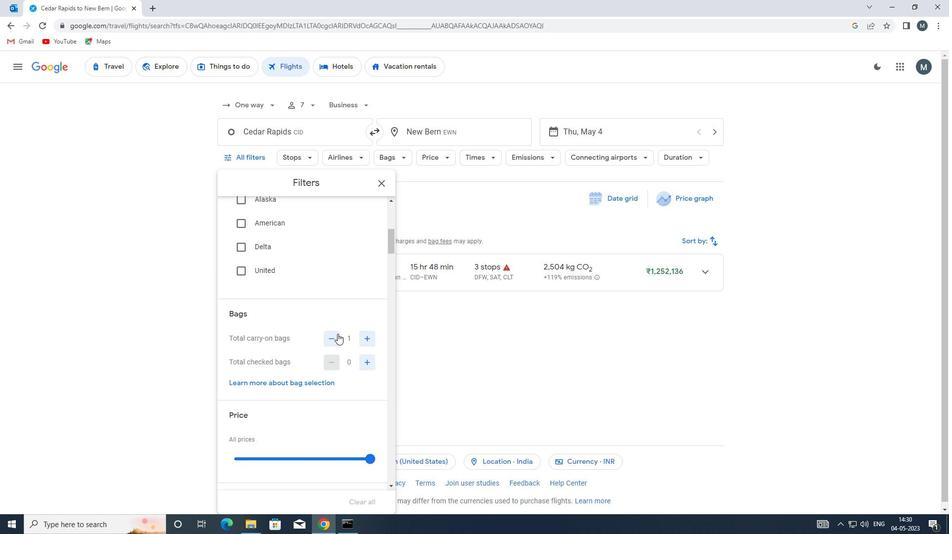 
Action: Mouse scrolled (337, 333) with delta (0, 0)
Screenshot: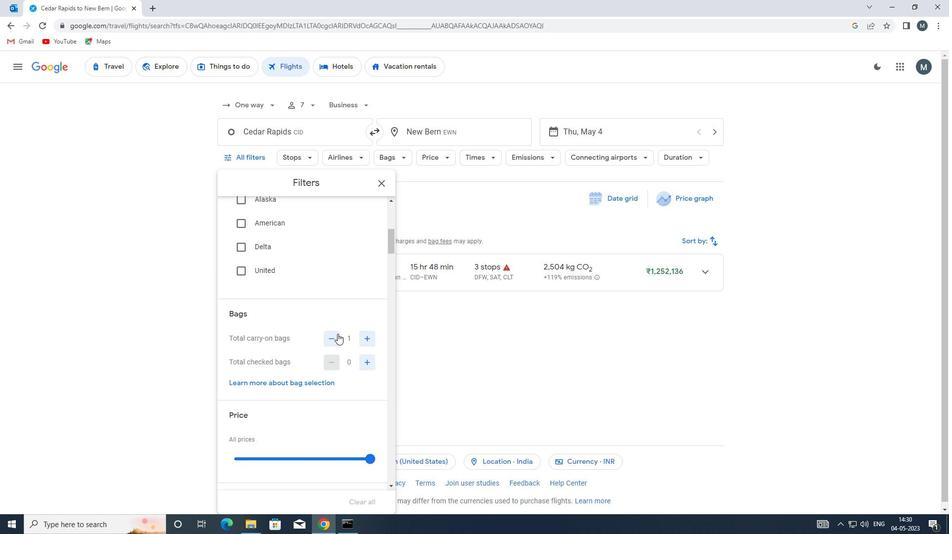 
Action: Mouse moved to (326, 335)
Screenshot: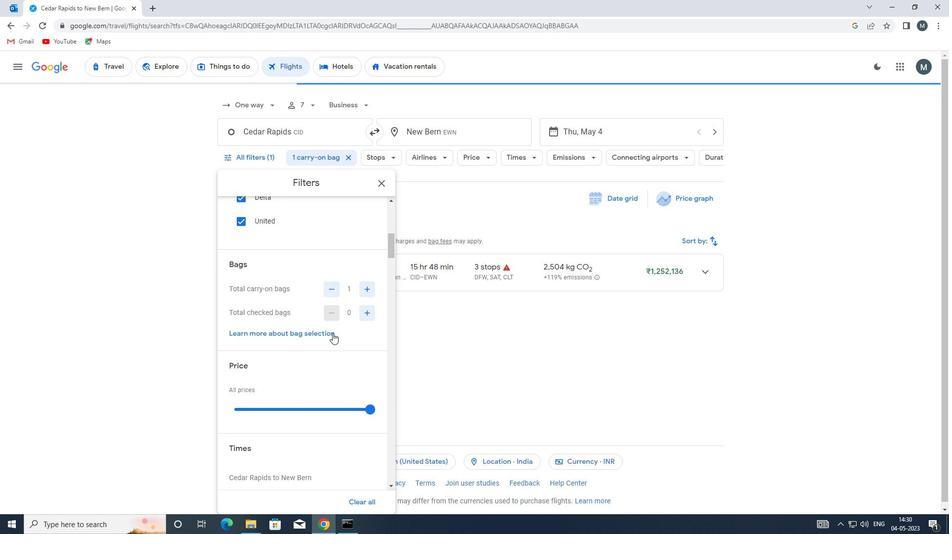 
Action: Mouse scrolled (326, 334) with delta (0, 0)
Screenshot: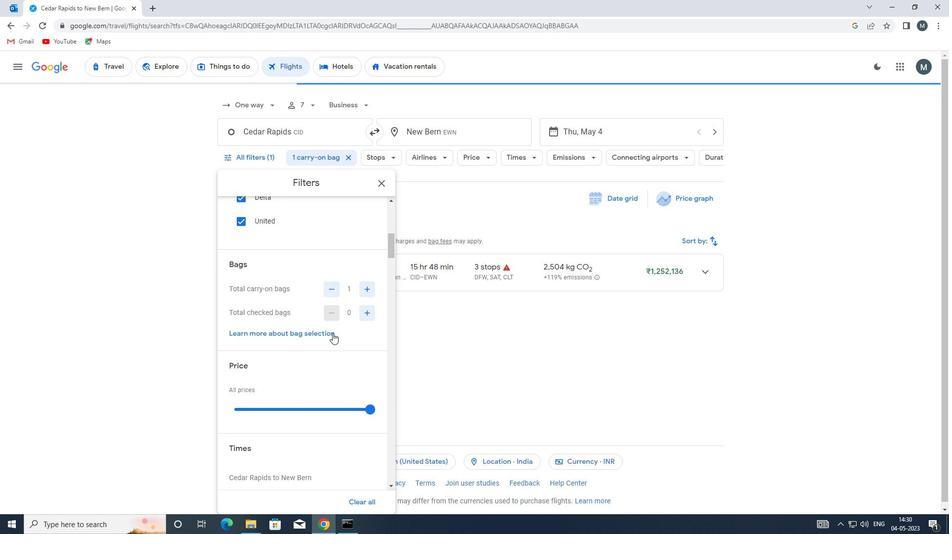 
Action: Mouse moved to (283, 354)
Screenshot: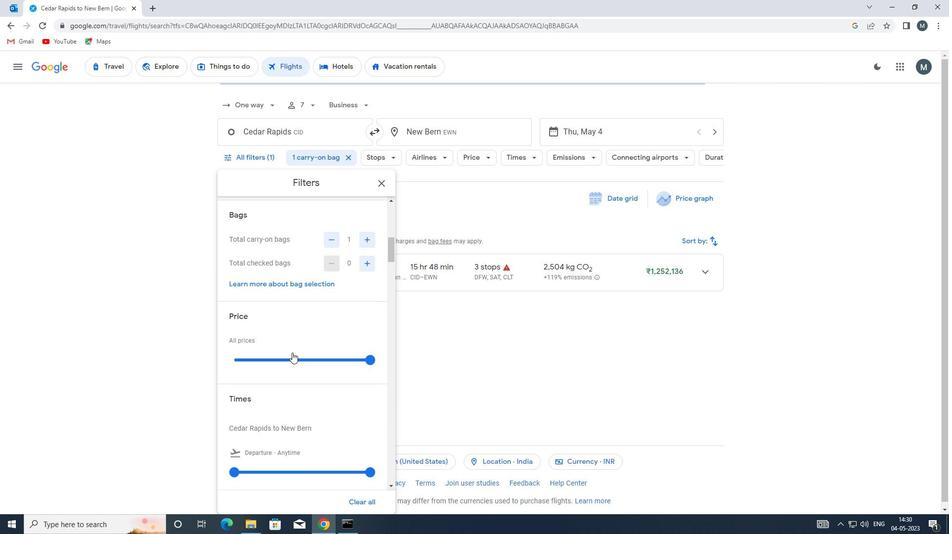 
Action: Mouse pressed left at (283, 354)
Screenshot: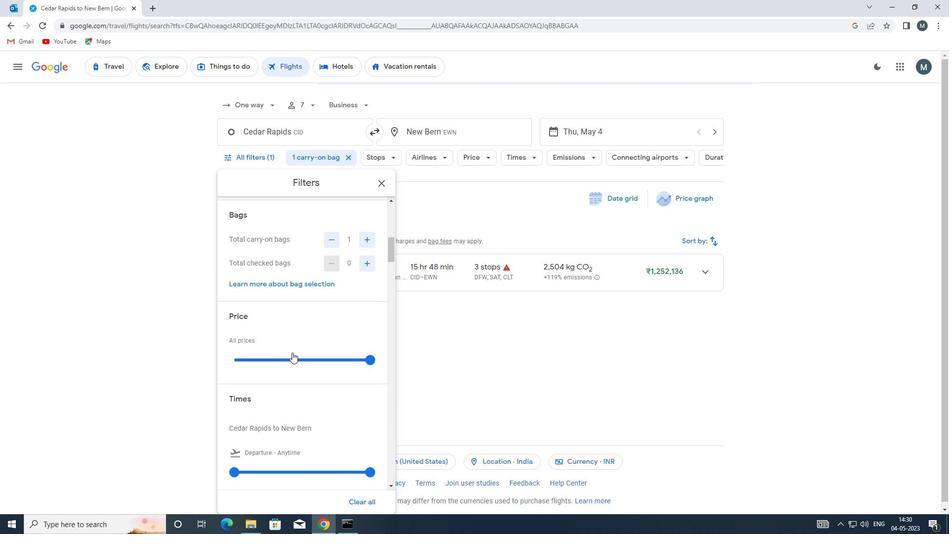 
Action: Mouse pressed left at (283, 354)
Screenshot: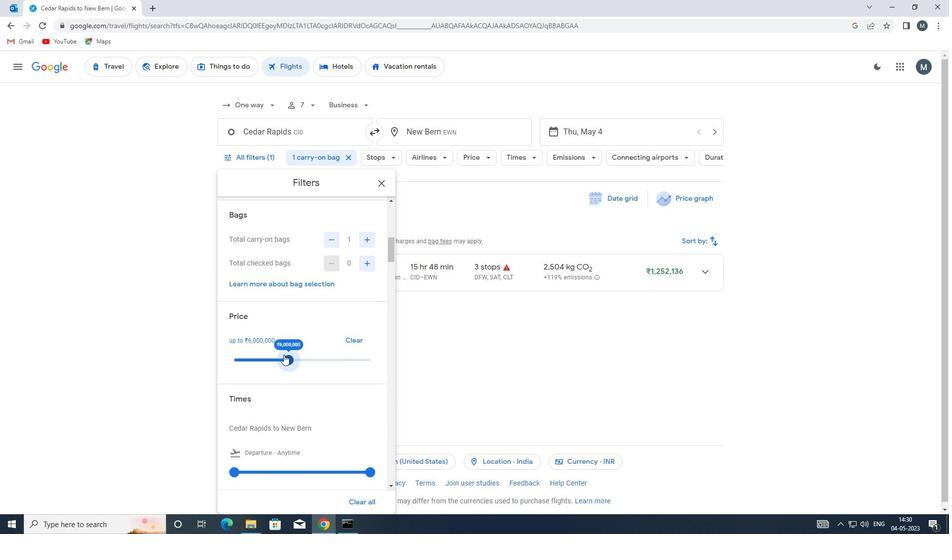 
Action: Mouse moved to (247, 352)
Screenshot: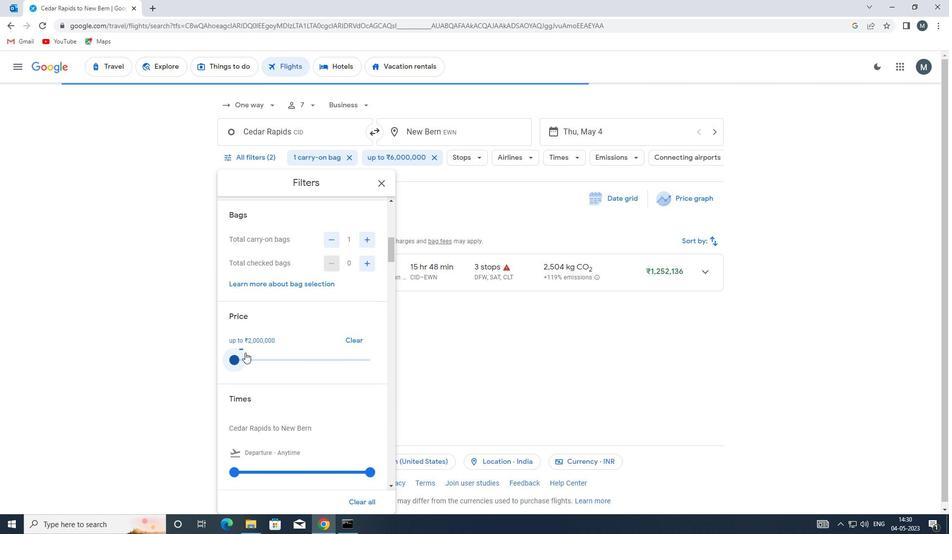 
Action: Mouse scrolled (247, 351) with delta (0, 0)
Screenshot: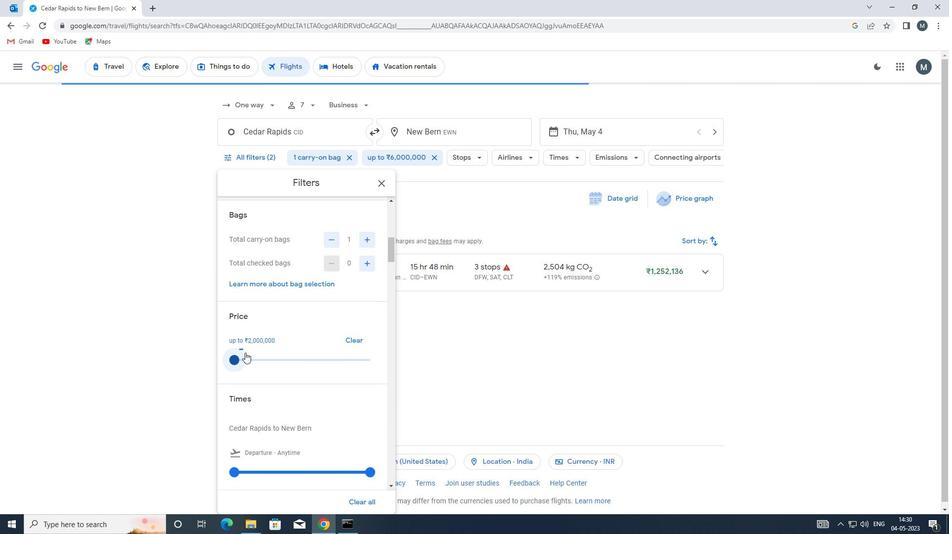 
Action: Mouse moved to (285, 336)
Screenshot: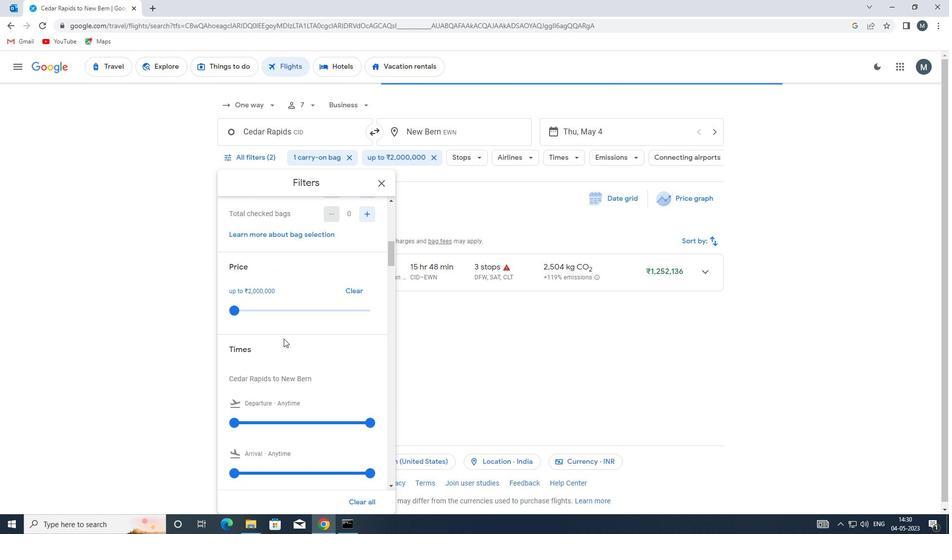 
Action: Mouse scrolled (285, 335) with delta (0, 0)
Screenshot: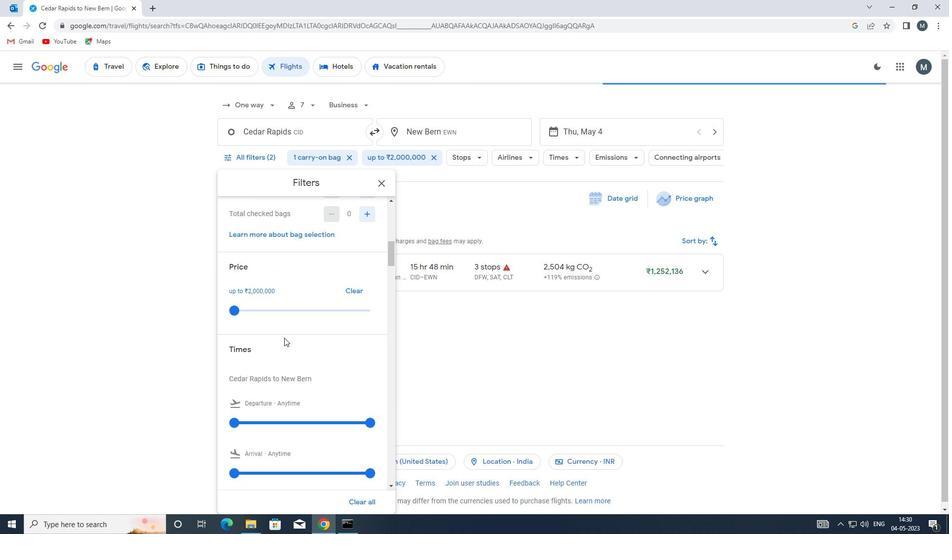 
Action: Mouse moved to (238, 371)
Screenshot: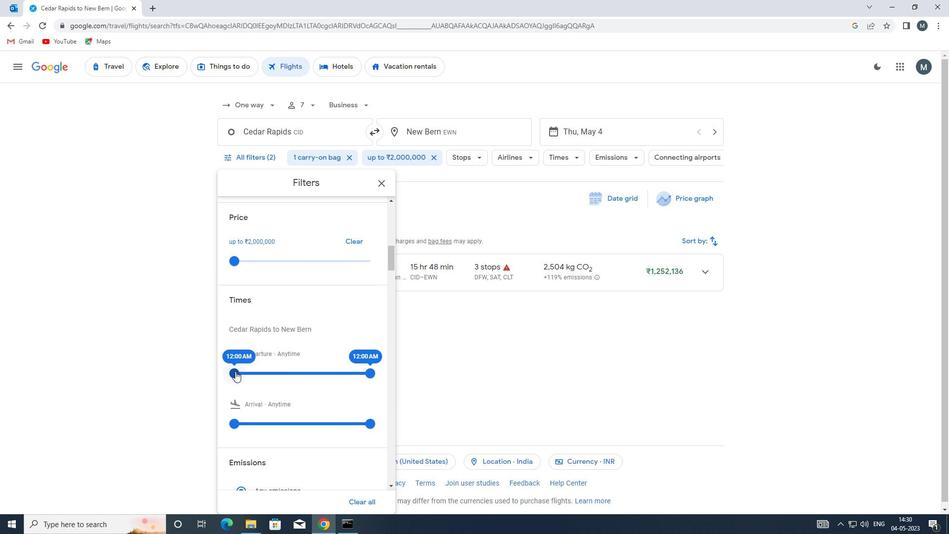 
Action: Mouse pressed left at (238, 371)
Screenshot: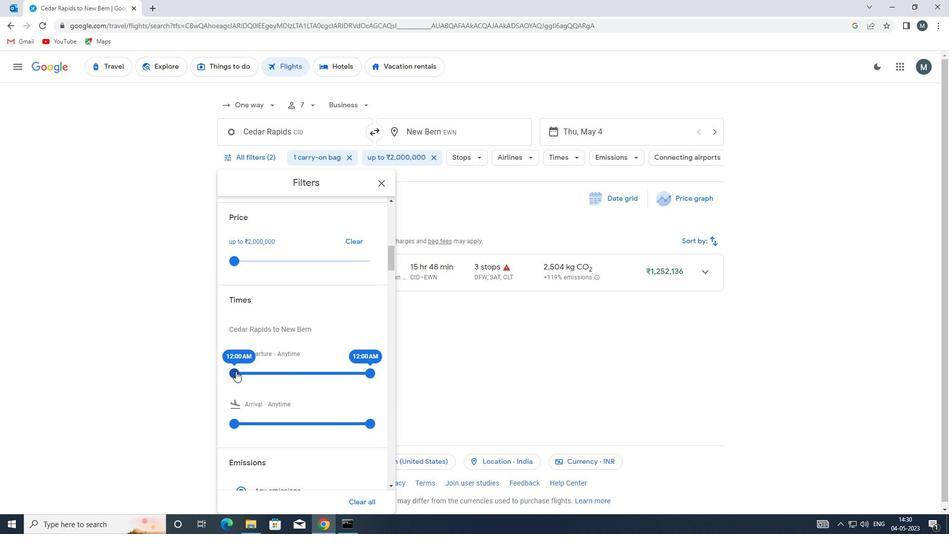 
Action: Mouse moved to (366, 371)
Screenshot: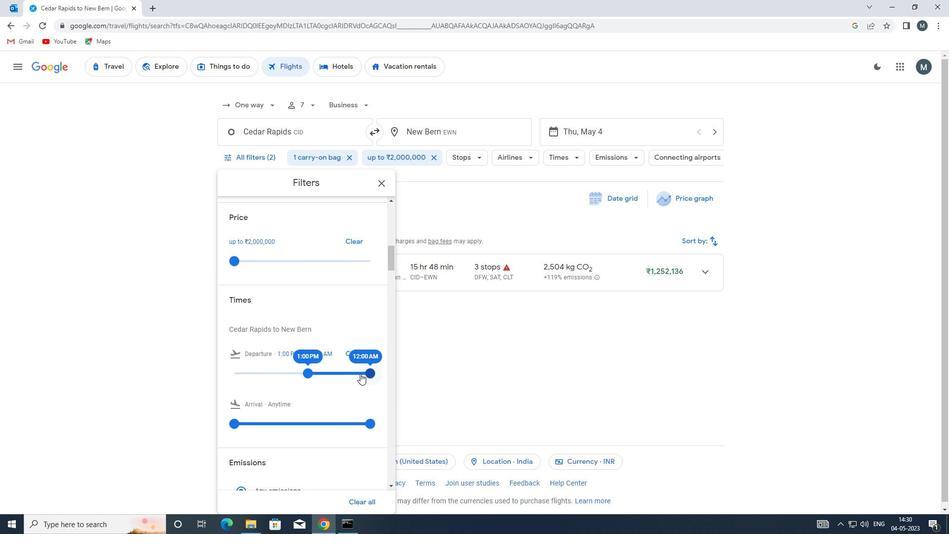 
Action: Mouse pressed left at (366, 371)
Screenshot: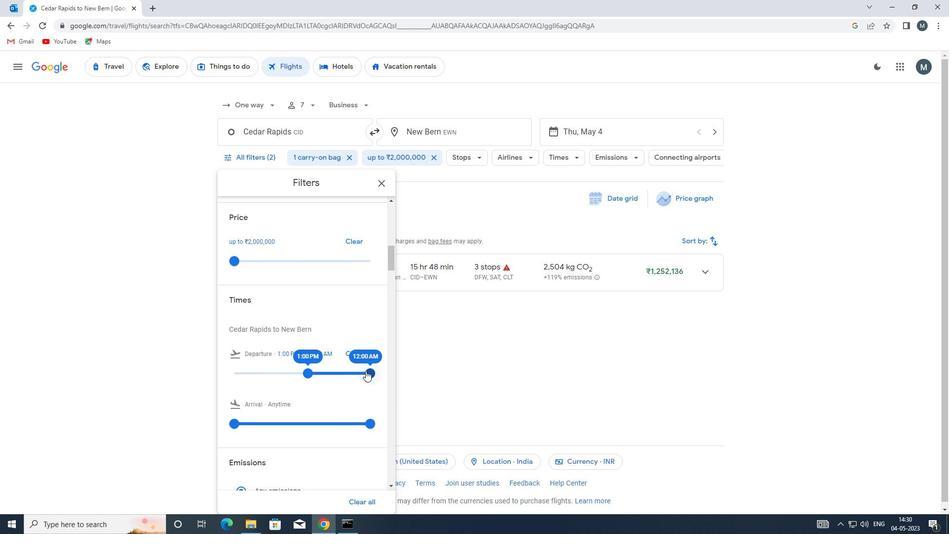 
Action: Mouse moved to (312, 365)
Screenshot: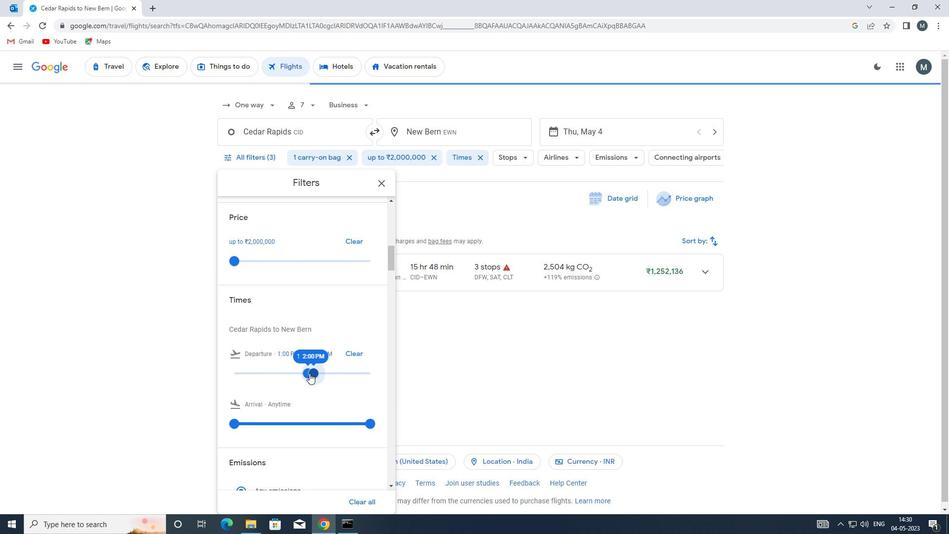 
Action: Mouse scrolled (312, 364) with delta (0, 0)
Screenshot: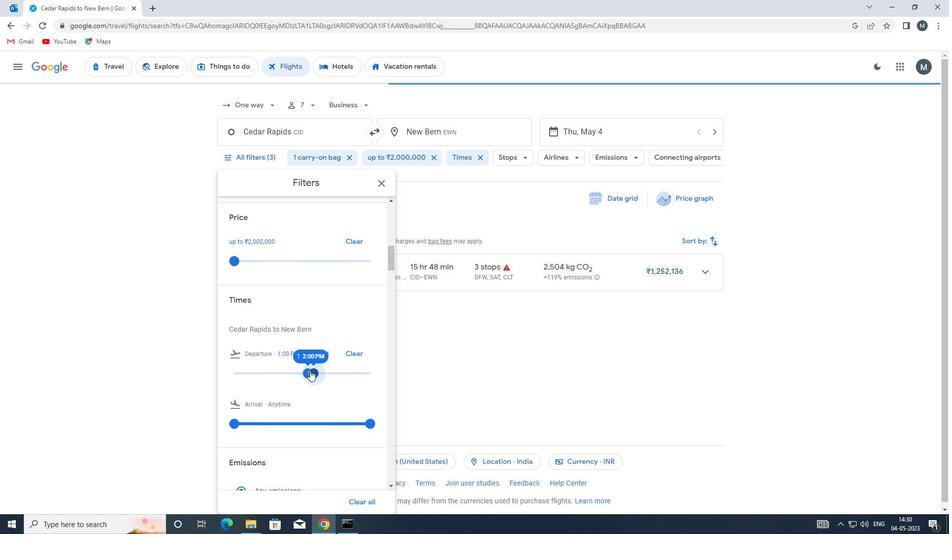 
Action: Mouse moved to (312, 364)
Screenshot: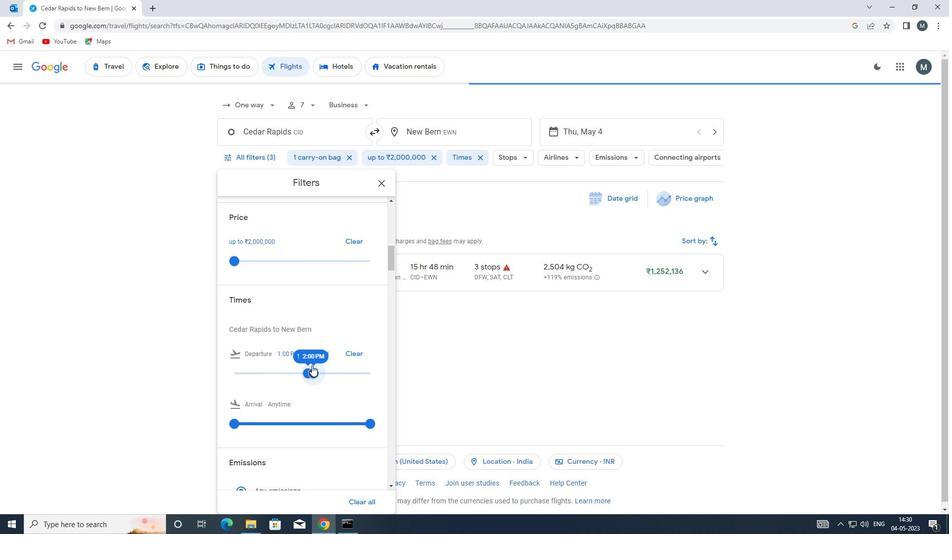
Action: Mouse scrolled (312, 364) with delta (0, 0)
Screenshot: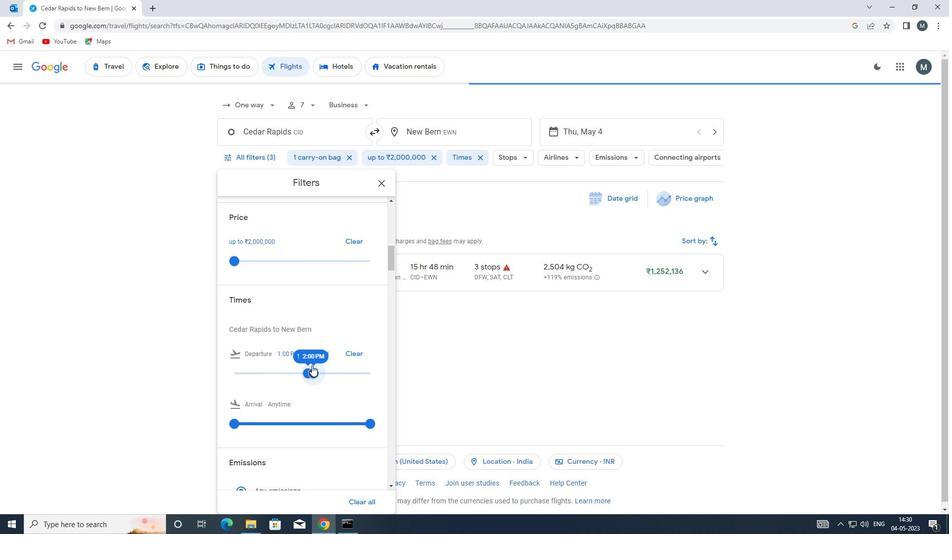 
Action: Mouse moved to (383, 179)
Screenshot: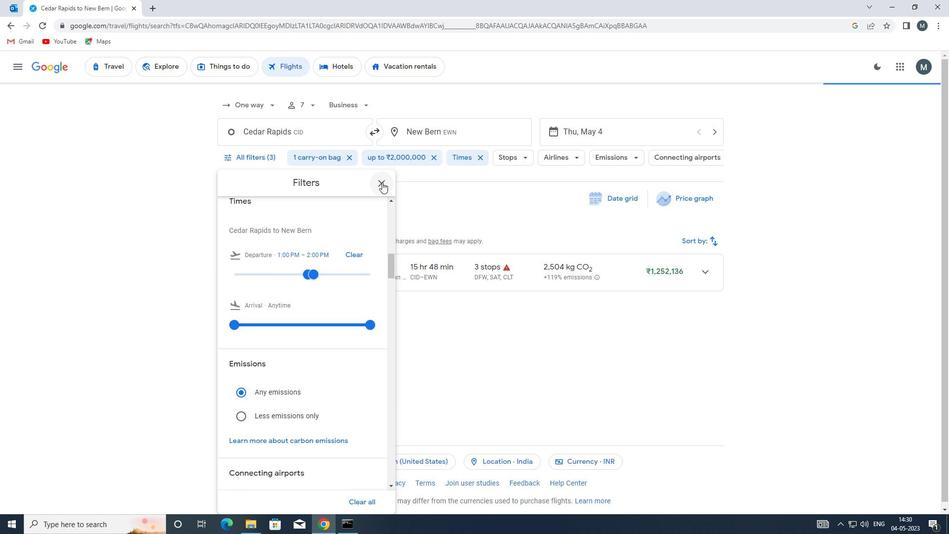 
Action: Mouse pressed left at (383, 179)
Screenshot: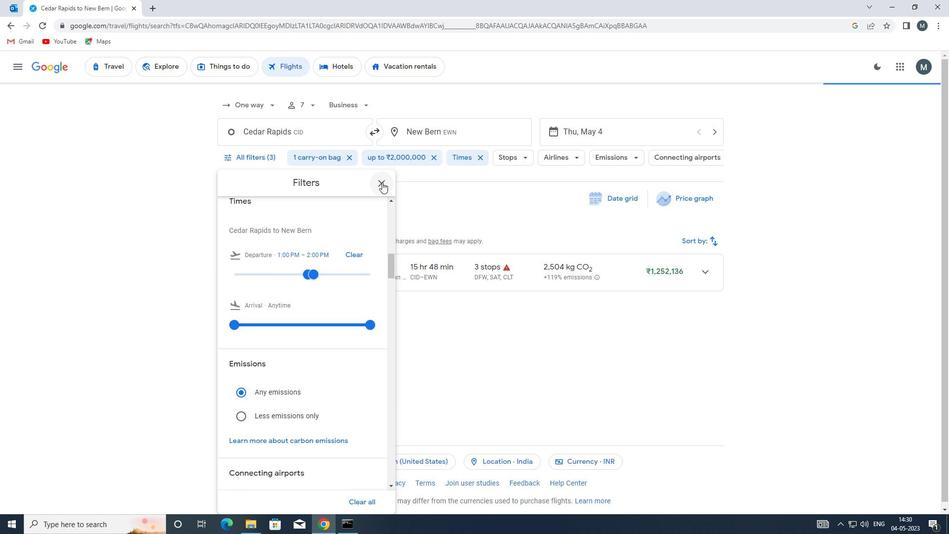 
Action: Mouse moved to (383, 185)
Screenshot: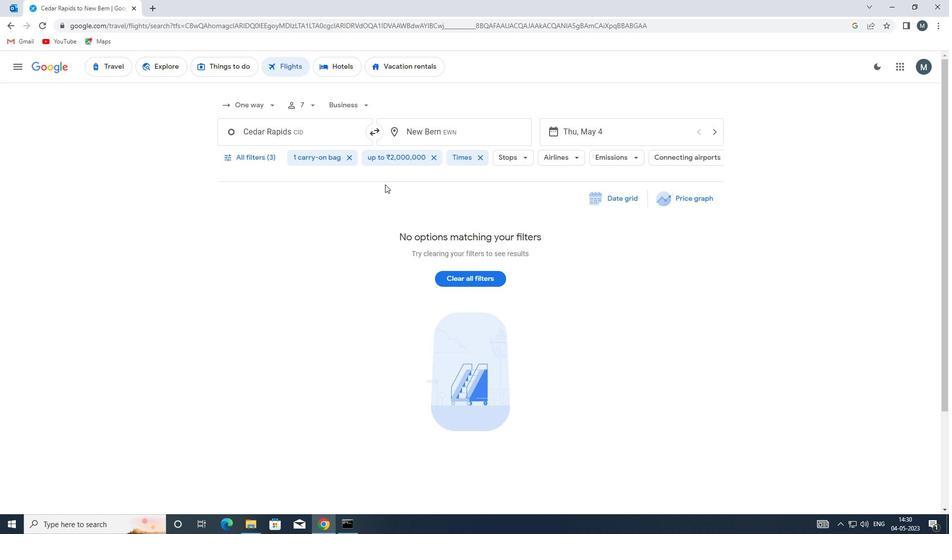 
